 Task: Open Card Wine and Spirits Review in Board Social Media Ad Campaign Management to Workspace Digital Marketing Agencies and add a team member Softage.1@softage.net, a label Red, a checklist Slow Food Movement, an attachment from your onedrive, a color Red and finally, add a card description 'Research and develop new product bundling strategy' and a comment 'This task presents an opportunity to demonstrate our project management skills, ensuring that we have a clear plan and process in place.'. Add a start date 'Jan 05, 1900' with a due date 'Jan 12, 1900'
Action: Mouse moved to (434, 171)
Screenshot: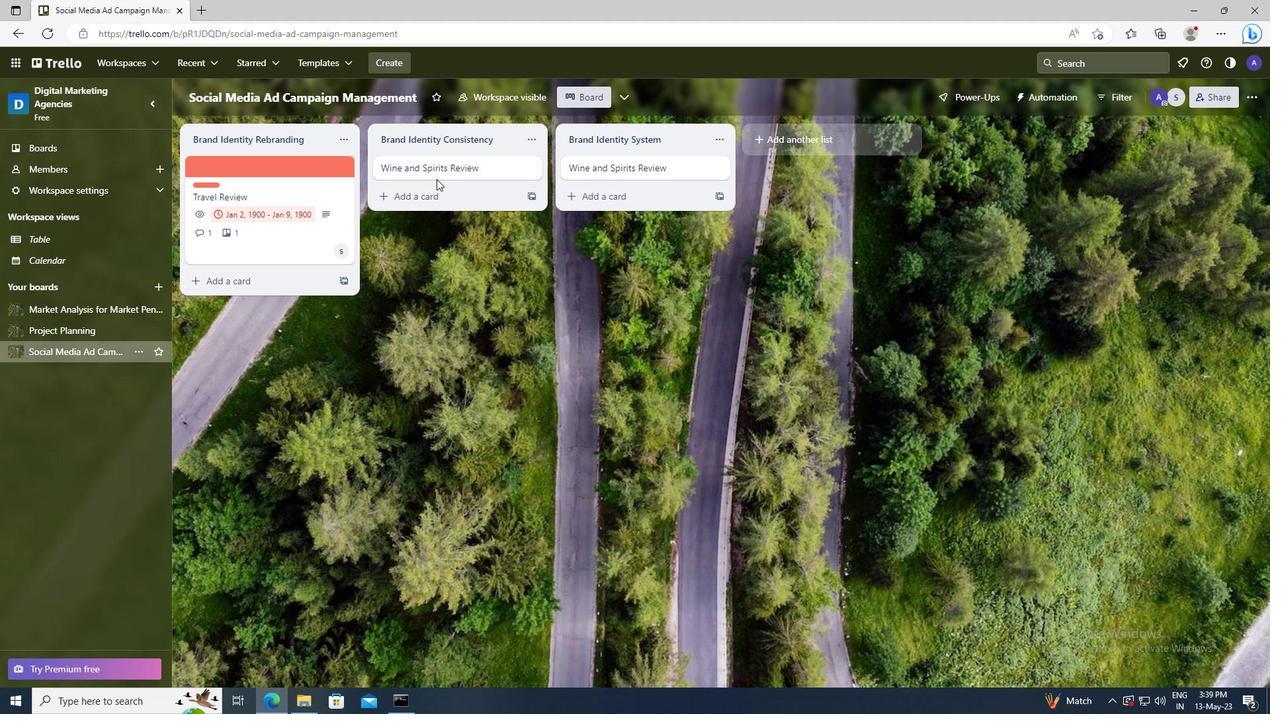 
Action: Mouse pressed left at (434, 171)
Screenshot: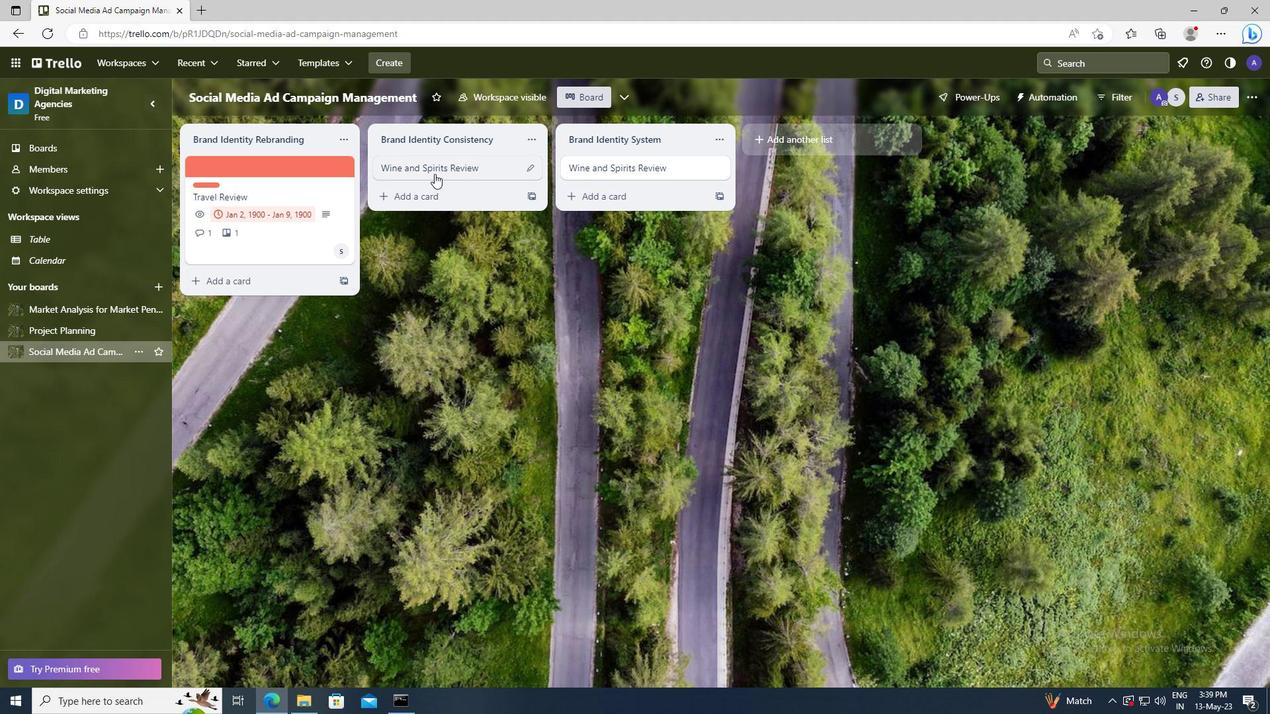 
Action: Mouse moved to (796, 211)
Screenshot: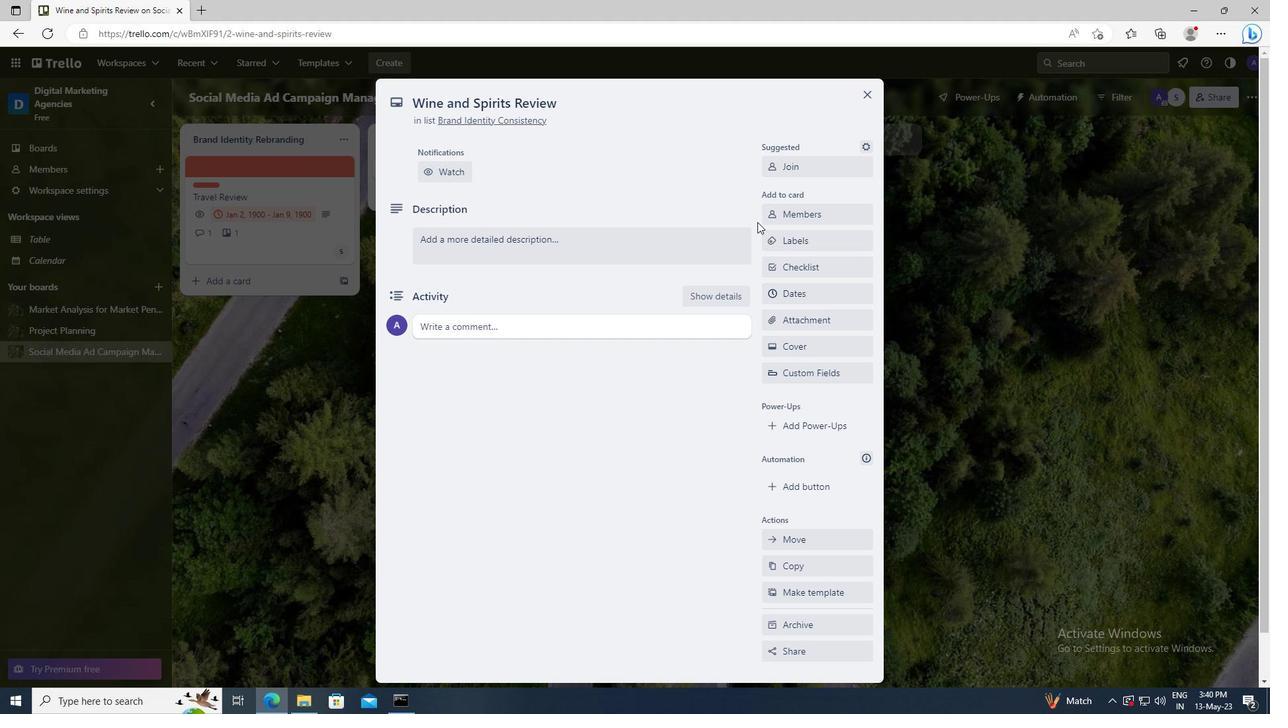 
Action: Mouse pressed left at (796, 211)
Screenshot: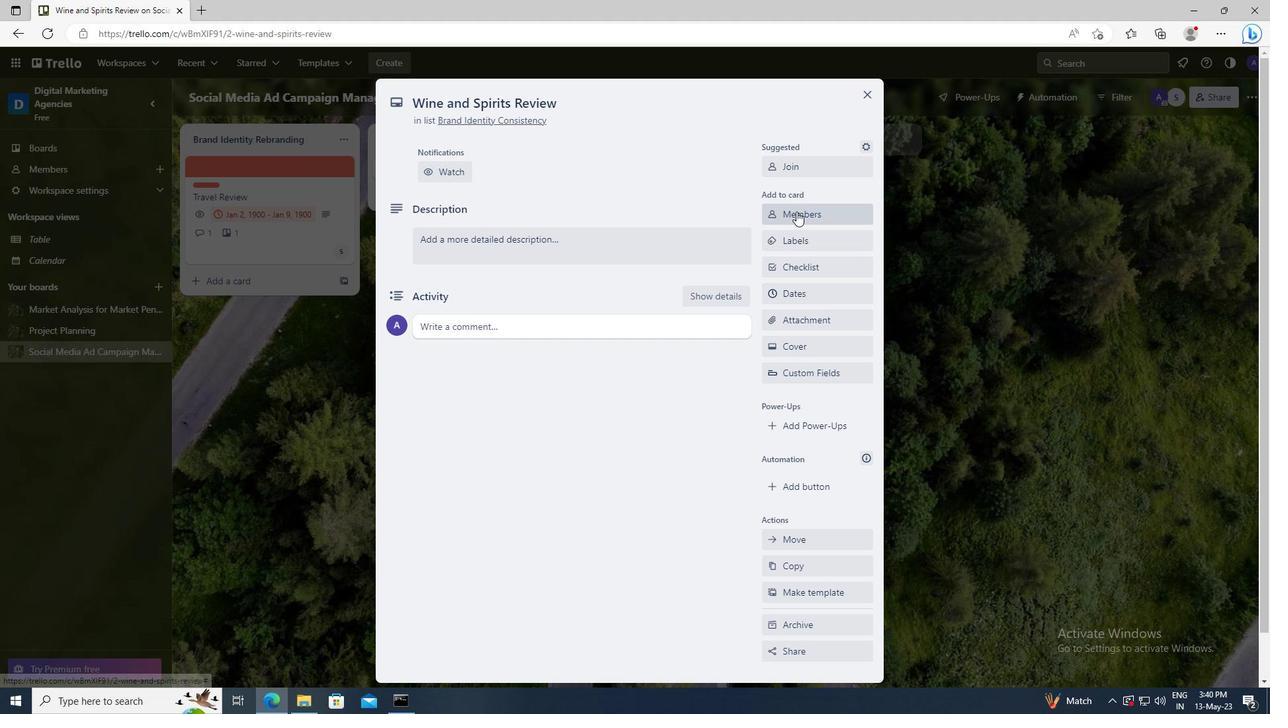 
Action: Mouse moved to (802, 276)
Screenshot: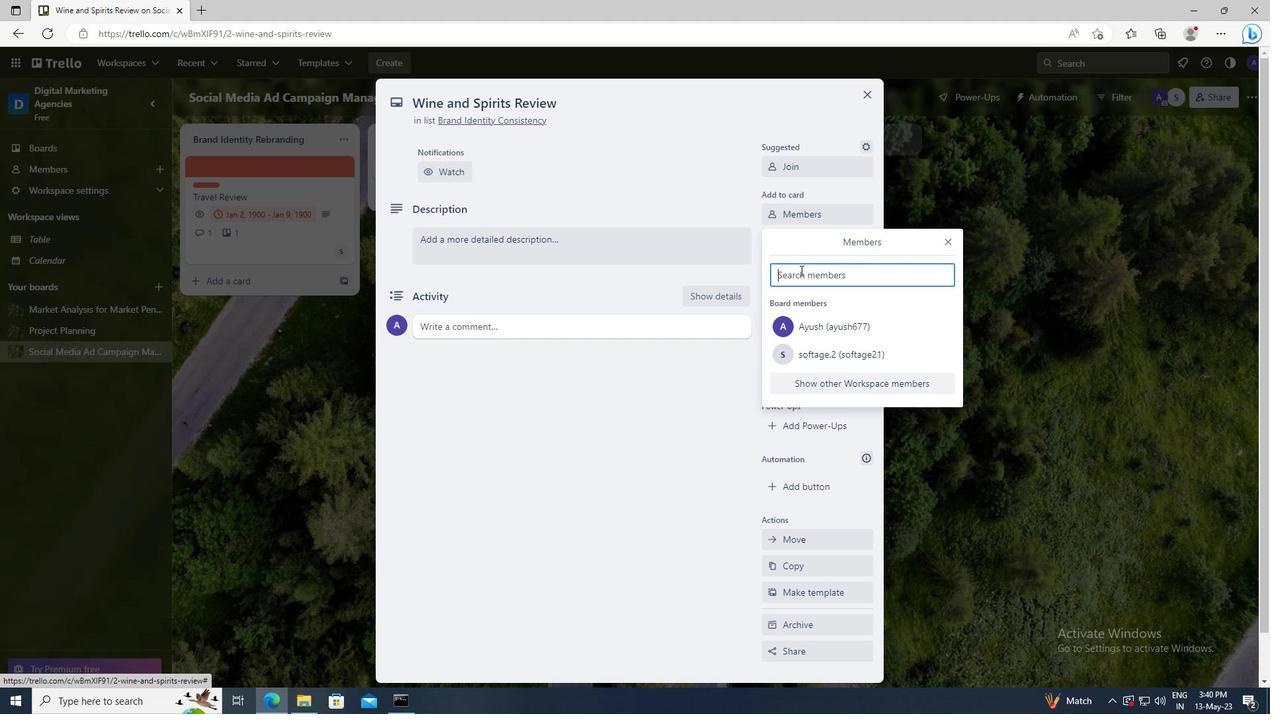 
Action: Mouse pressed left at (802, 276)
Screenshot: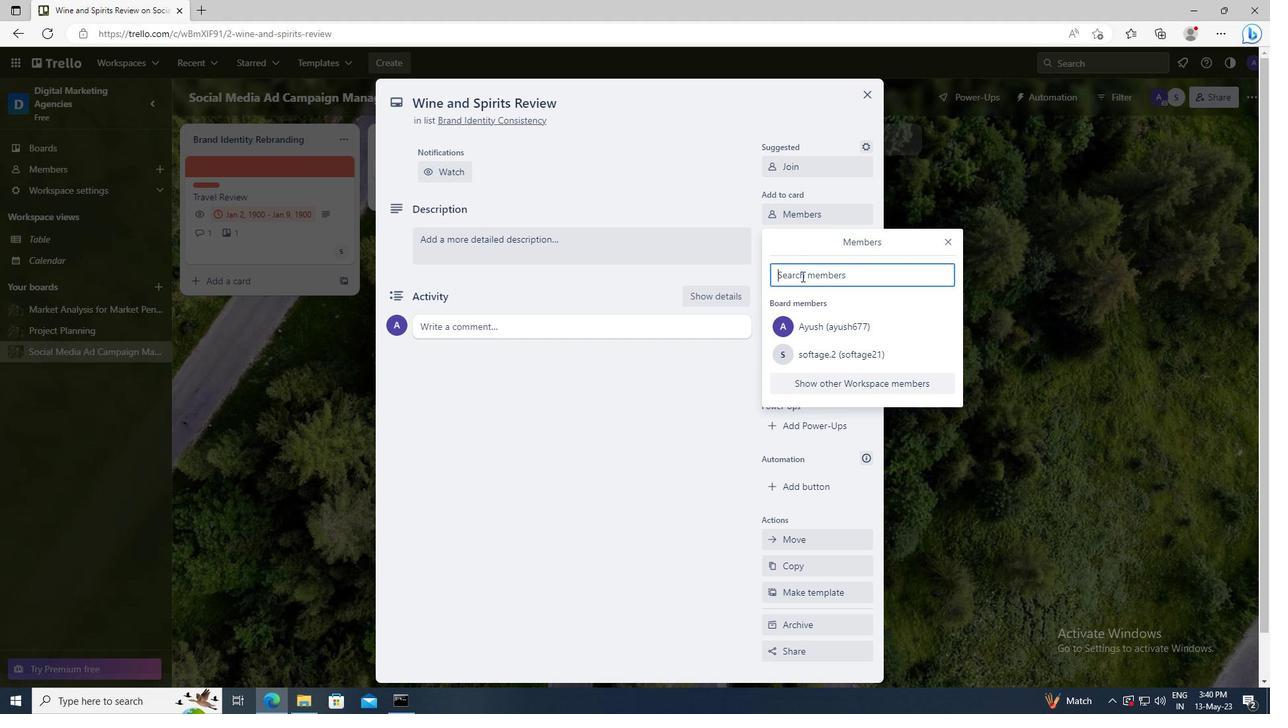 
Action: Key pressed <Key.shift>SOFTAGE.1
Screenshot: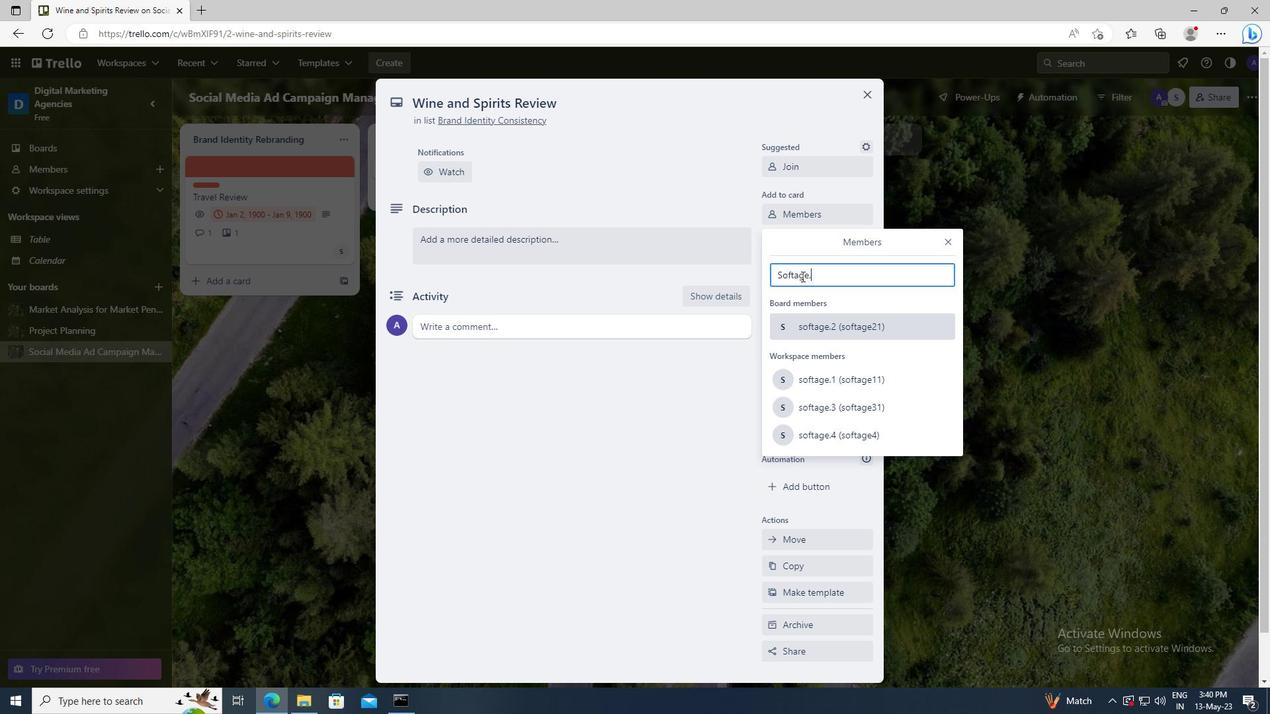 
Action: Mouse moved to (818, 401)
Screenshot: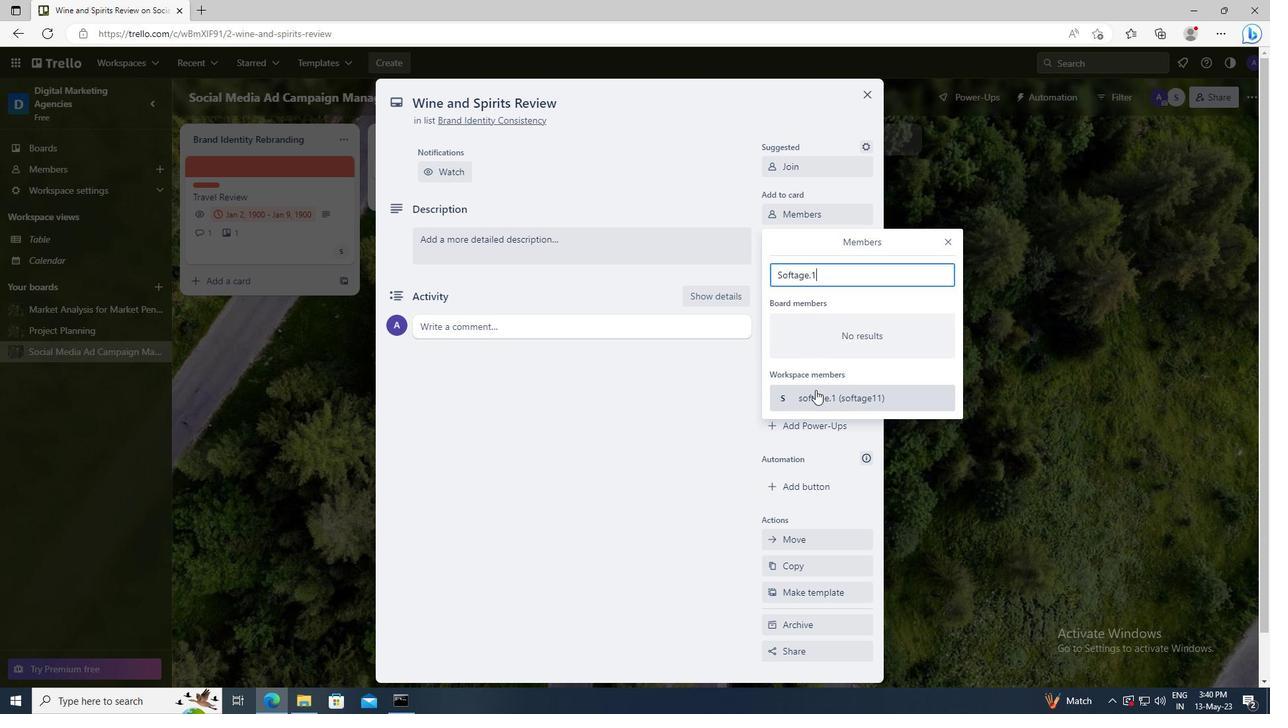 
Action: Mouse pressed left at (818, 401)
Screenshot: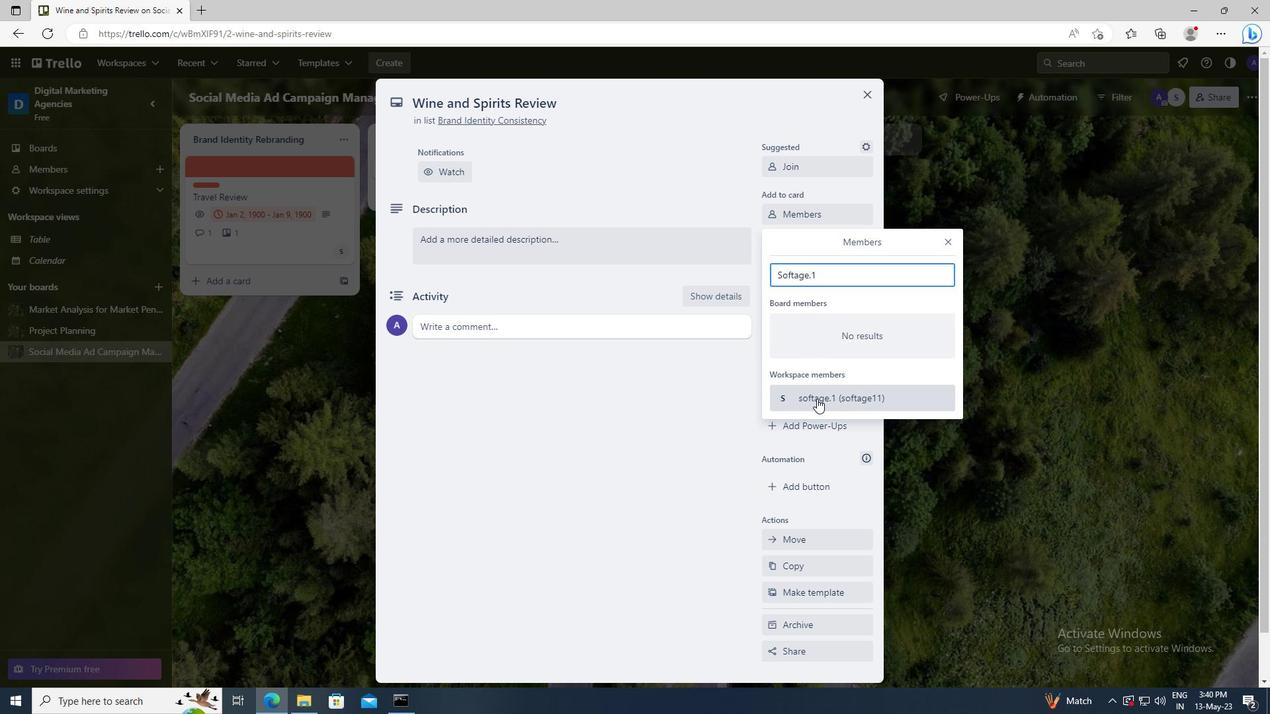 
Action: Mouse moved to (948, 241)
Screenshot: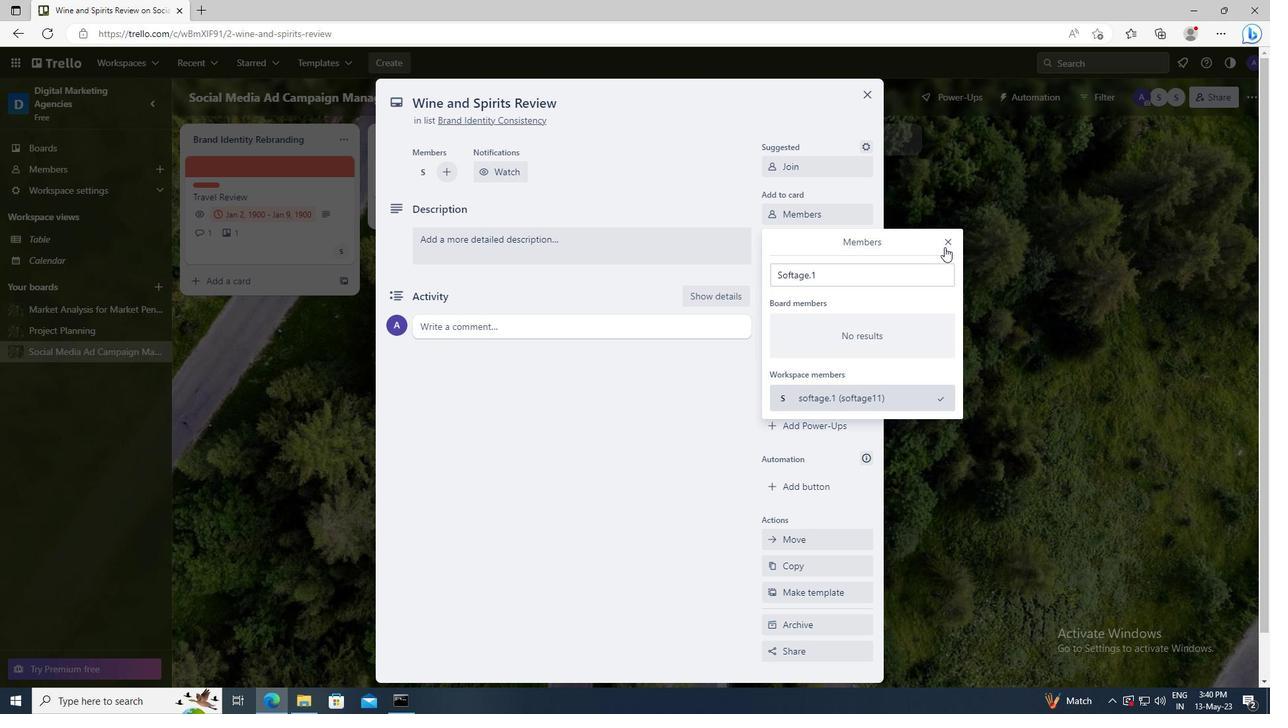 
Action: Mouse pressed left at (948, 241)
Screenshot: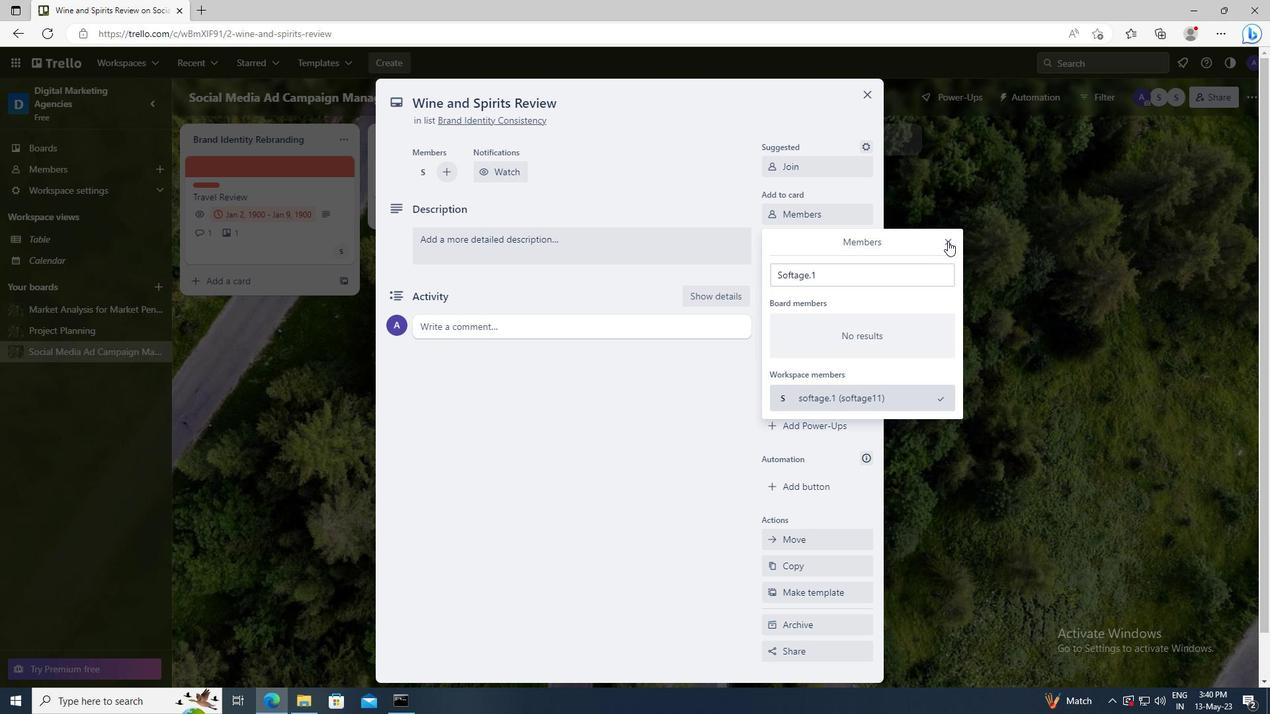 
Action: Mouse moved to (825, 230)
Screenshot: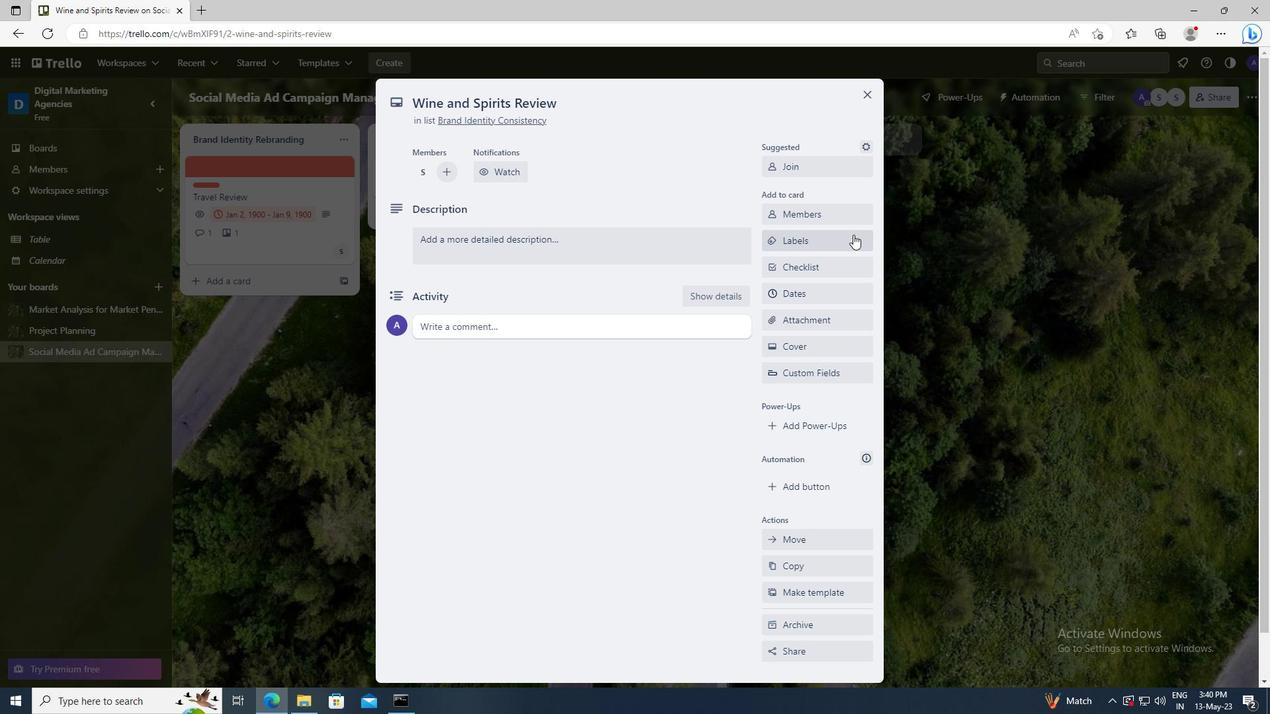
Action: Mouse pressed left at (825, 230)
Screenshot: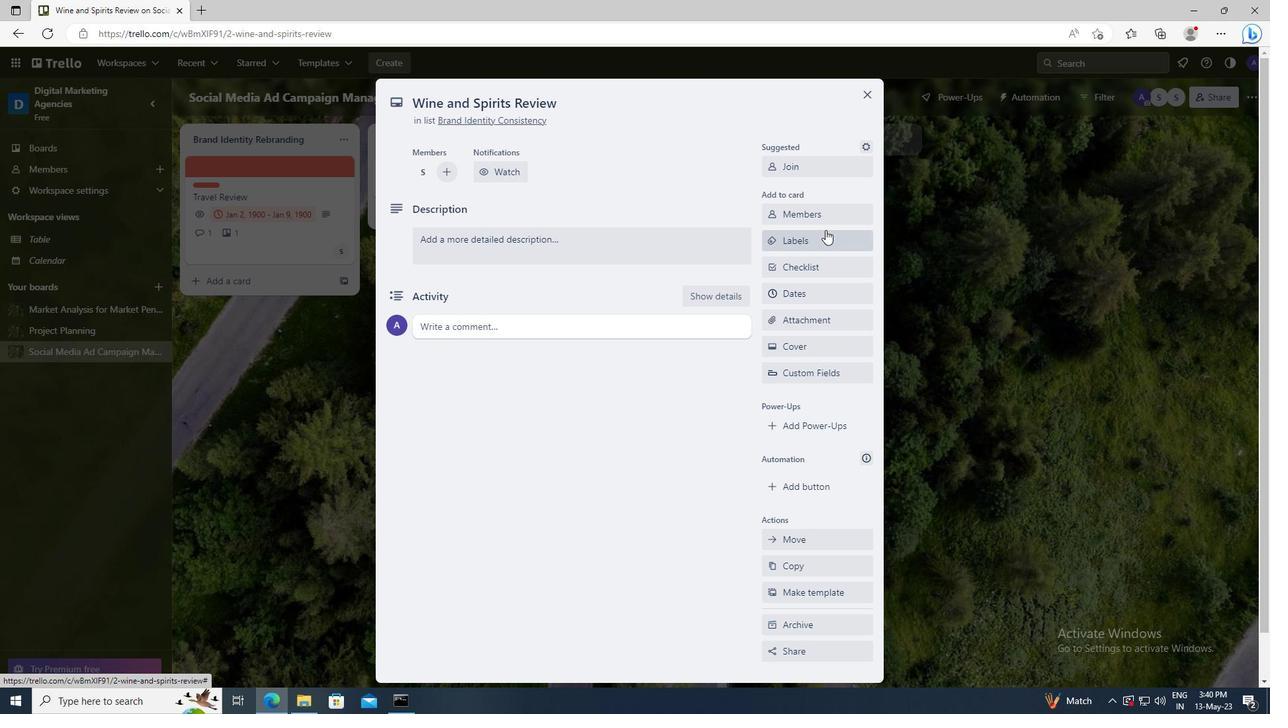 
Action: Mouse moved to (853, 505)
Screenshot: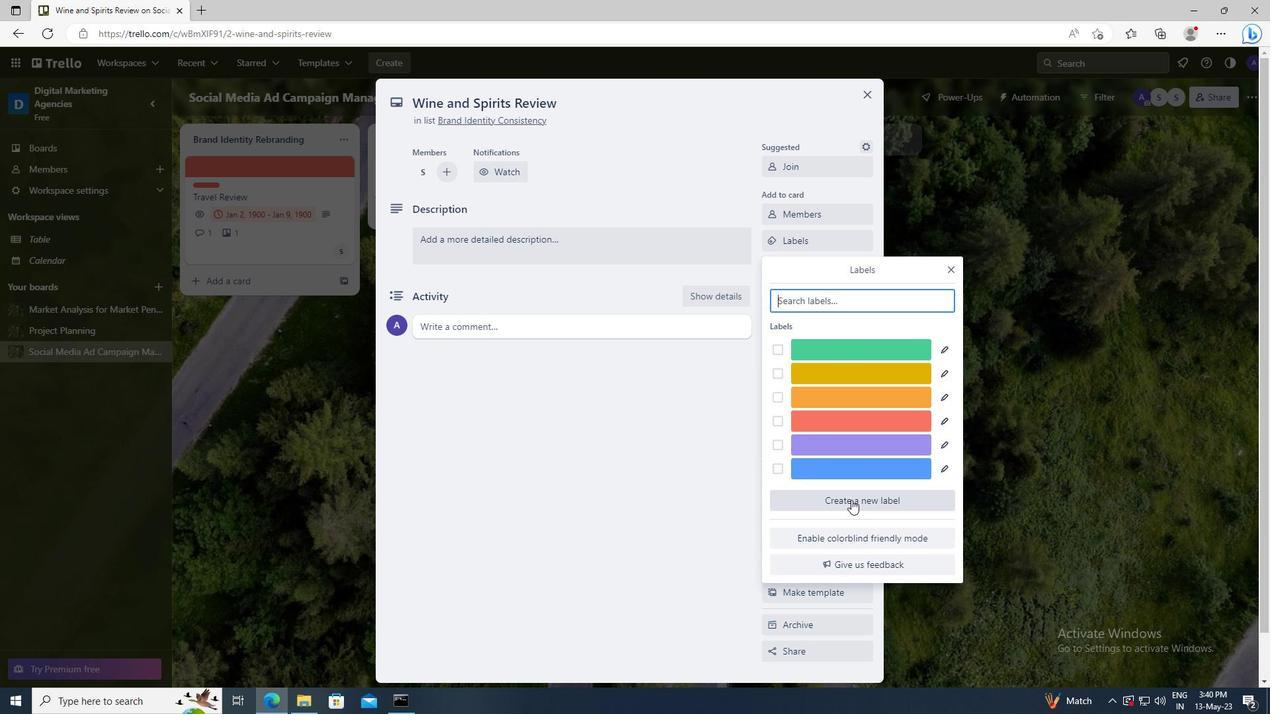 
Action: Mouse pressed left at (853, 505)
Screenshot: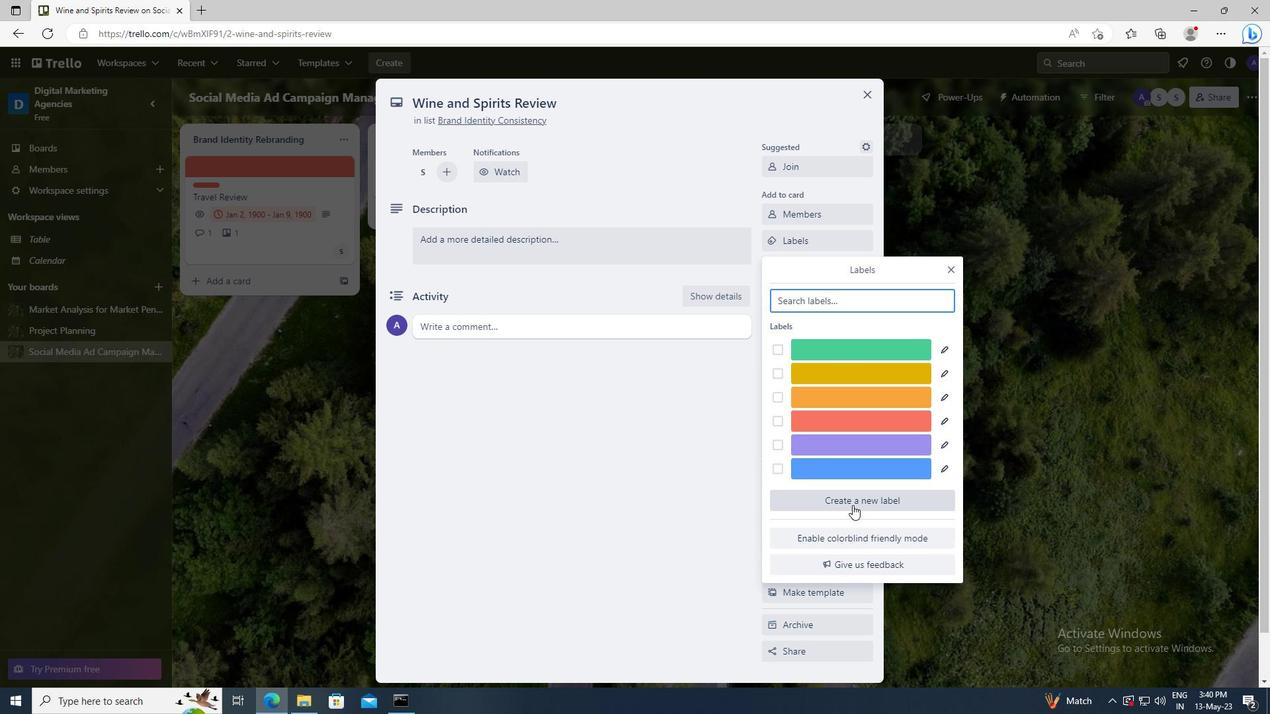 
Action: Mouse moved to (893, 467)
Screenshot: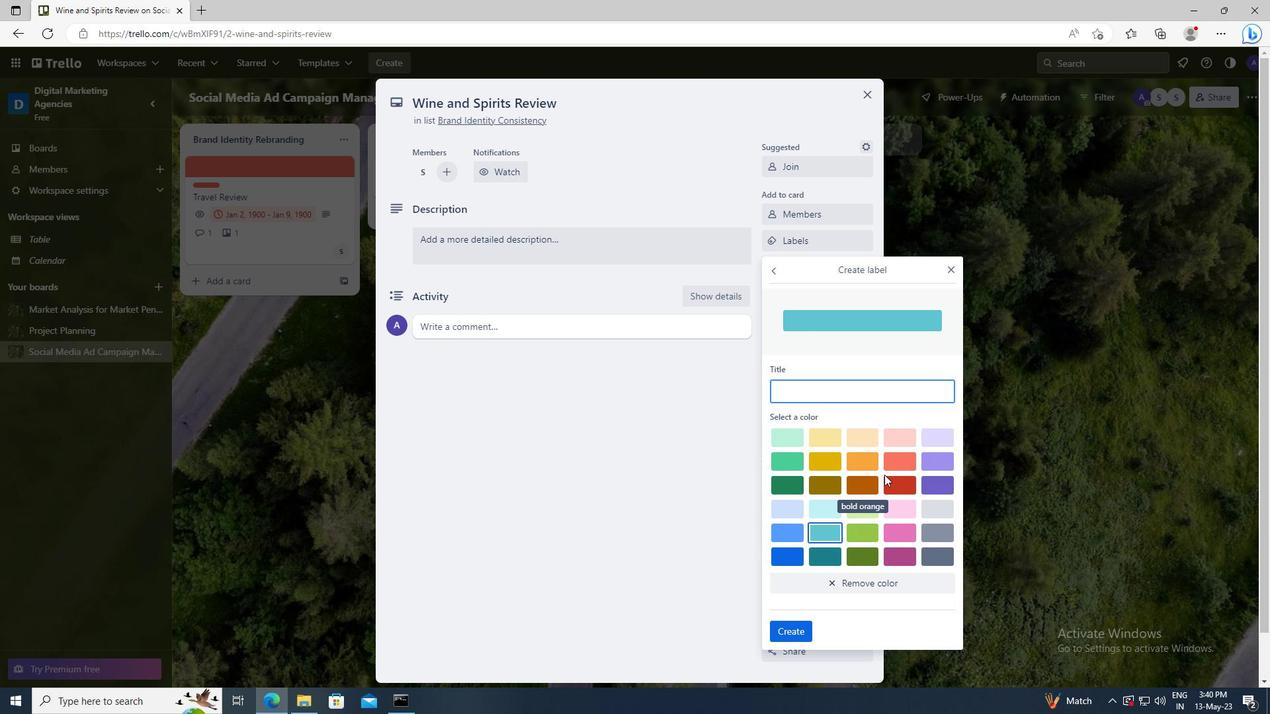 
Action: Mouse pressed left at (893, 467)
Screenshot: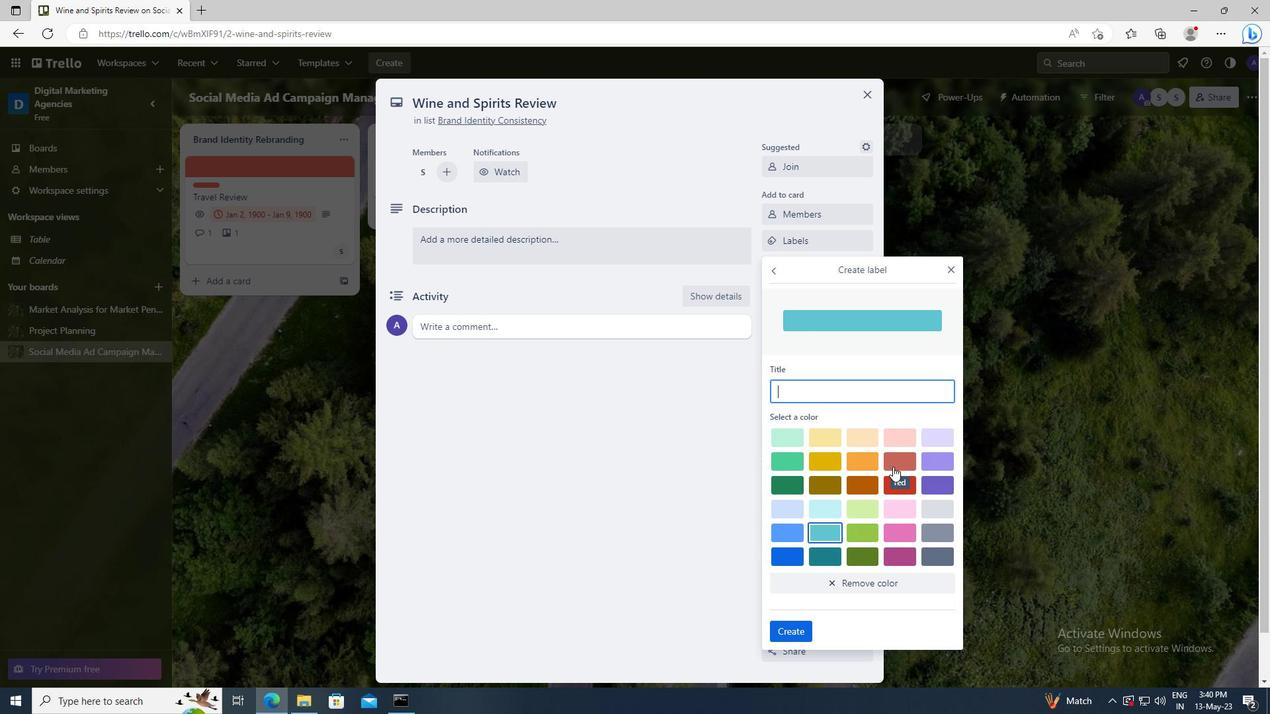 
Action: Mouse moved to (806, 627)
Screenshot: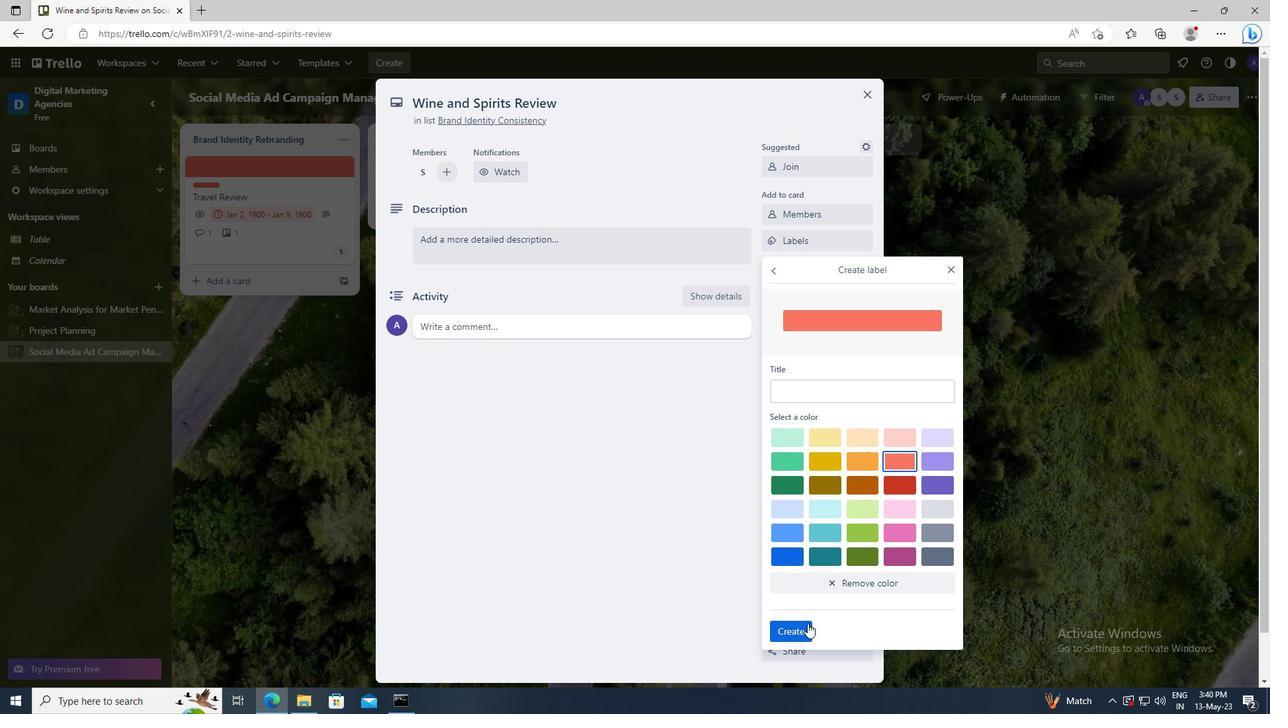 
Action: Mouse pressed left at (806, 627)
Screenshot: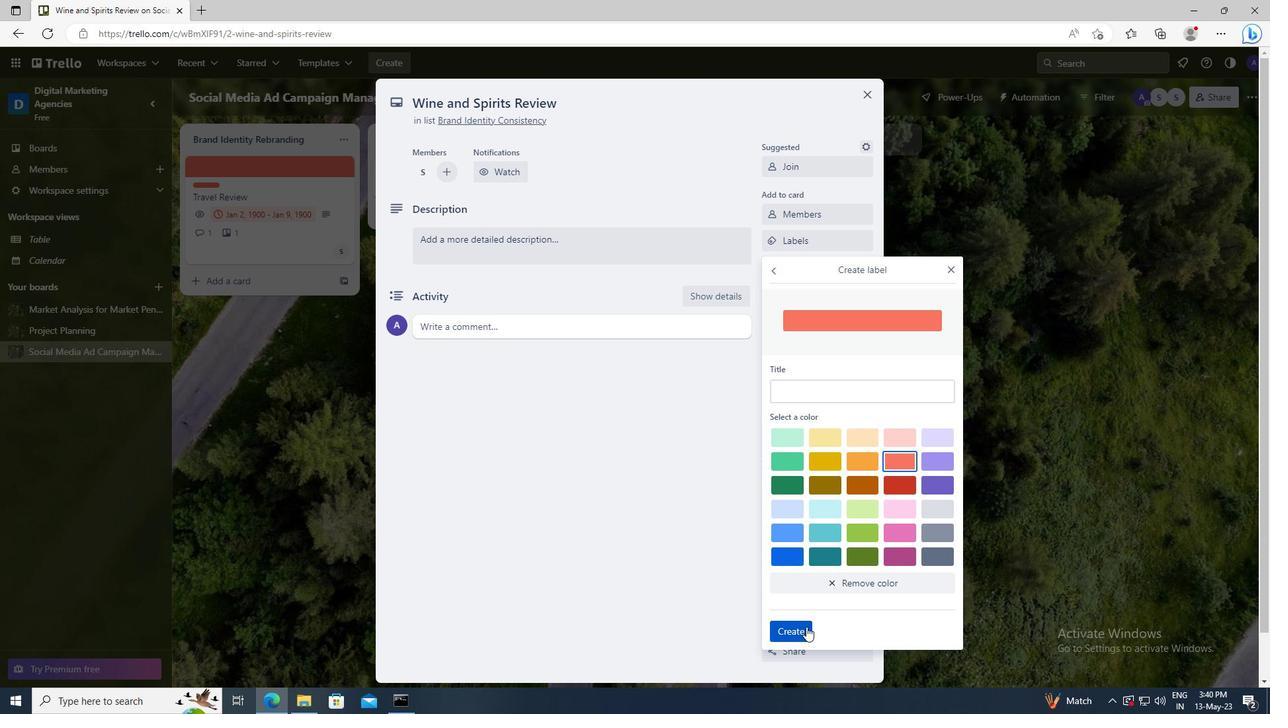 
Action: Mouse moved to (952, 268)
Screenshot: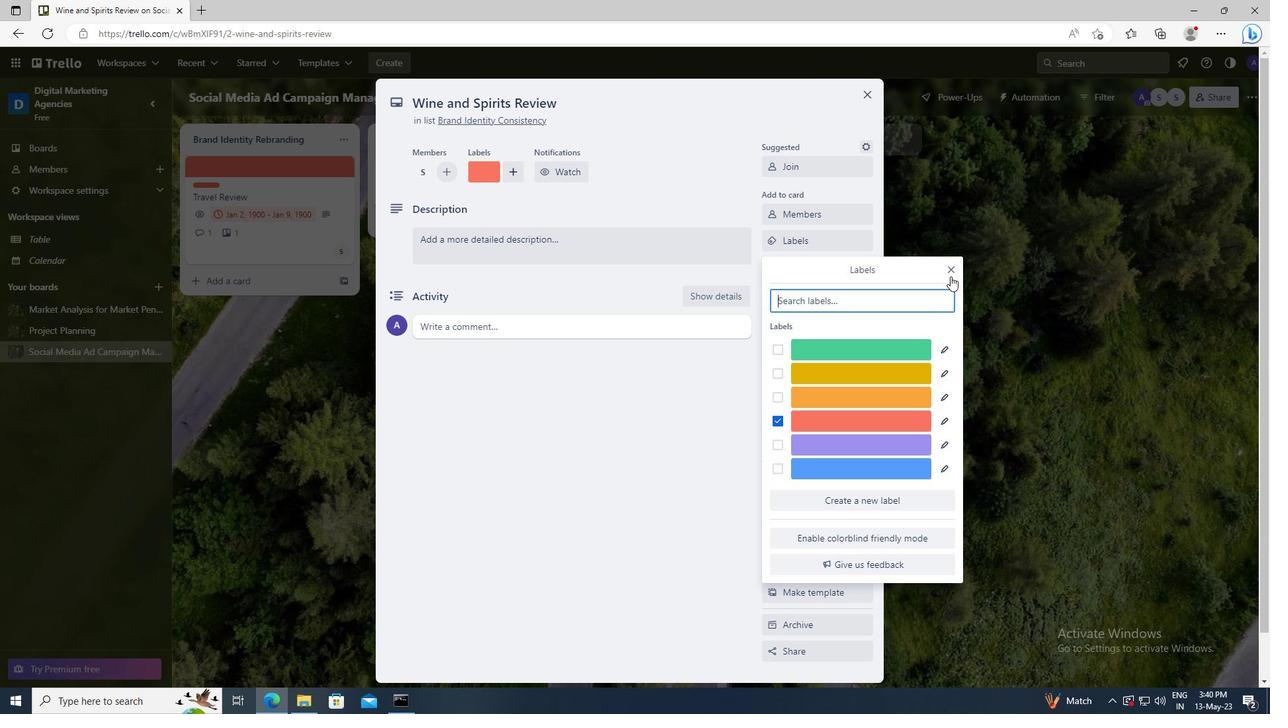 
Action: Mouse pressed left at (952, 268)
Screenshot: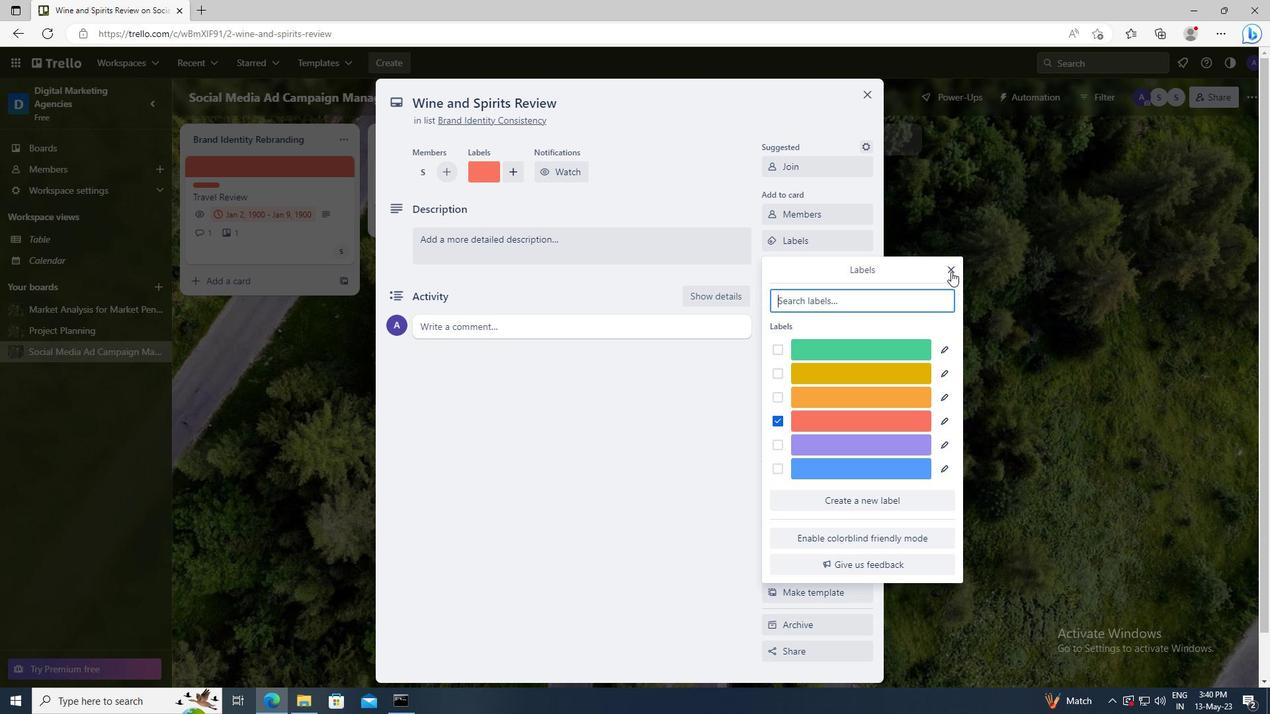 
Action: Mouse moved to (831, 270)
Screenshot: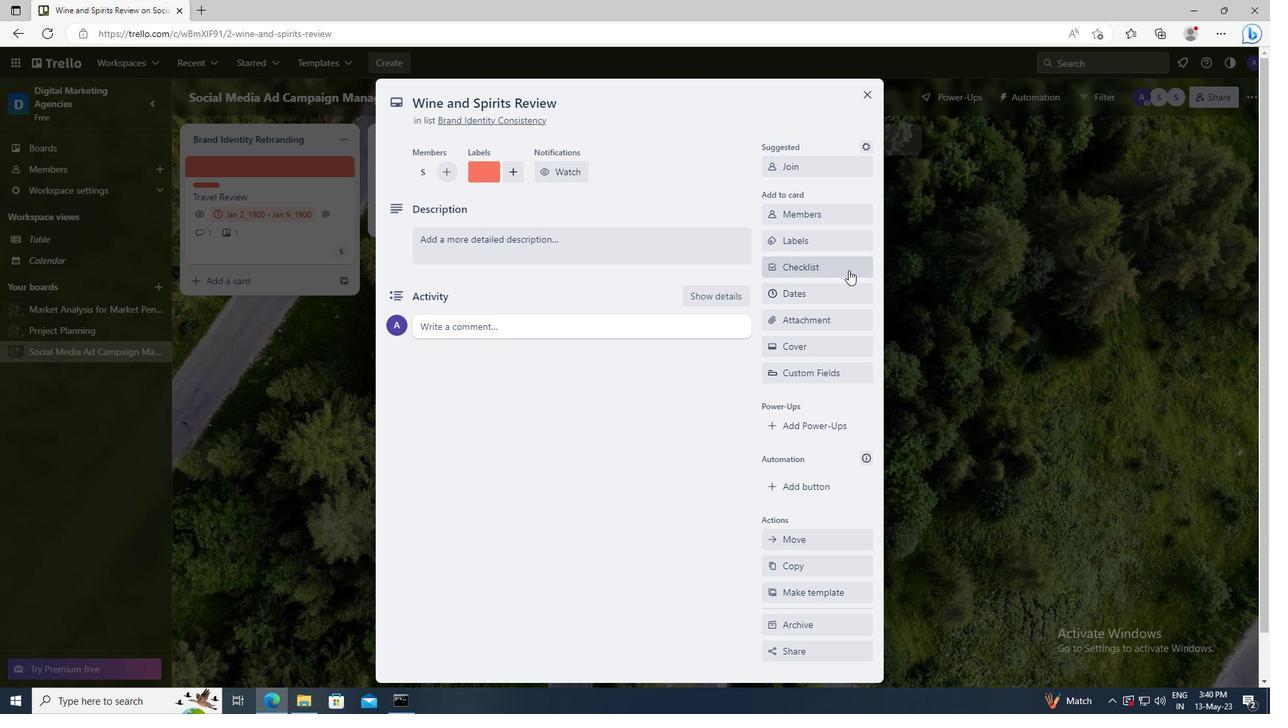 
Action: Mouse pressed left at (831, 270)
Screenshot: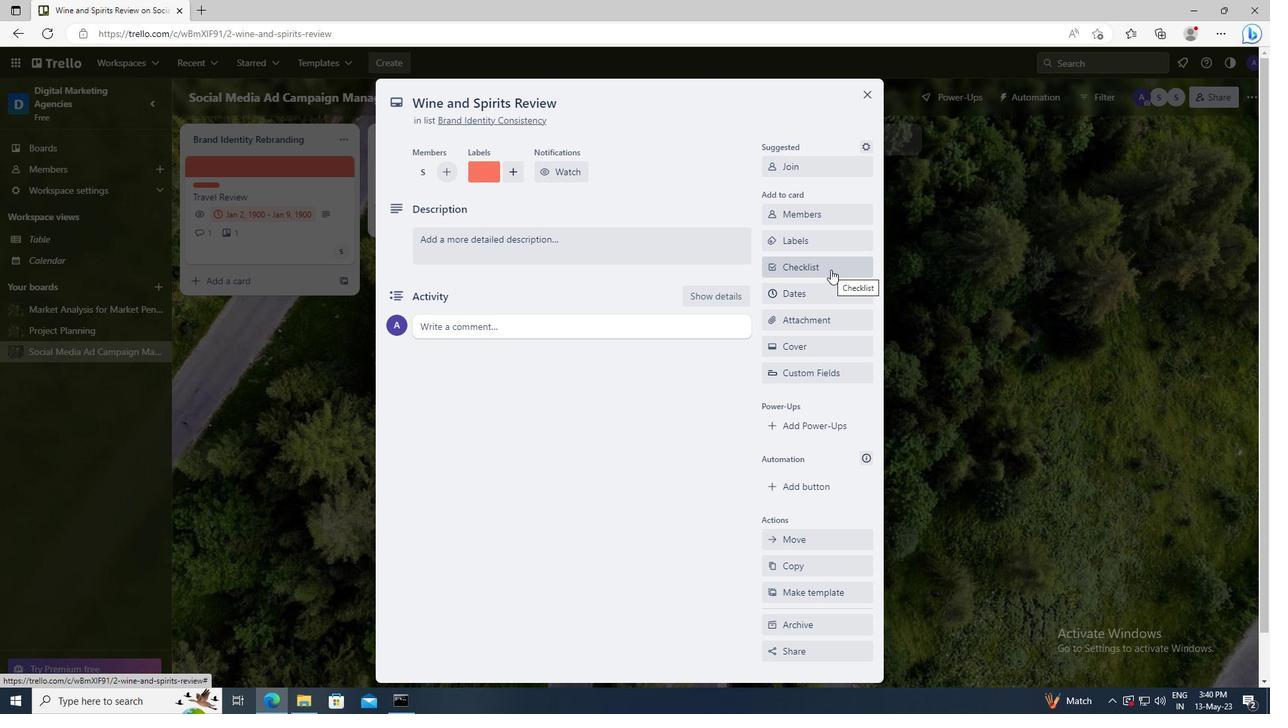 
Action: Key pressed <Key.shift>SLOW<Key.space><Key.shift>FOOD<Key.space><Key.shift>MOVEMENT
Screenshot: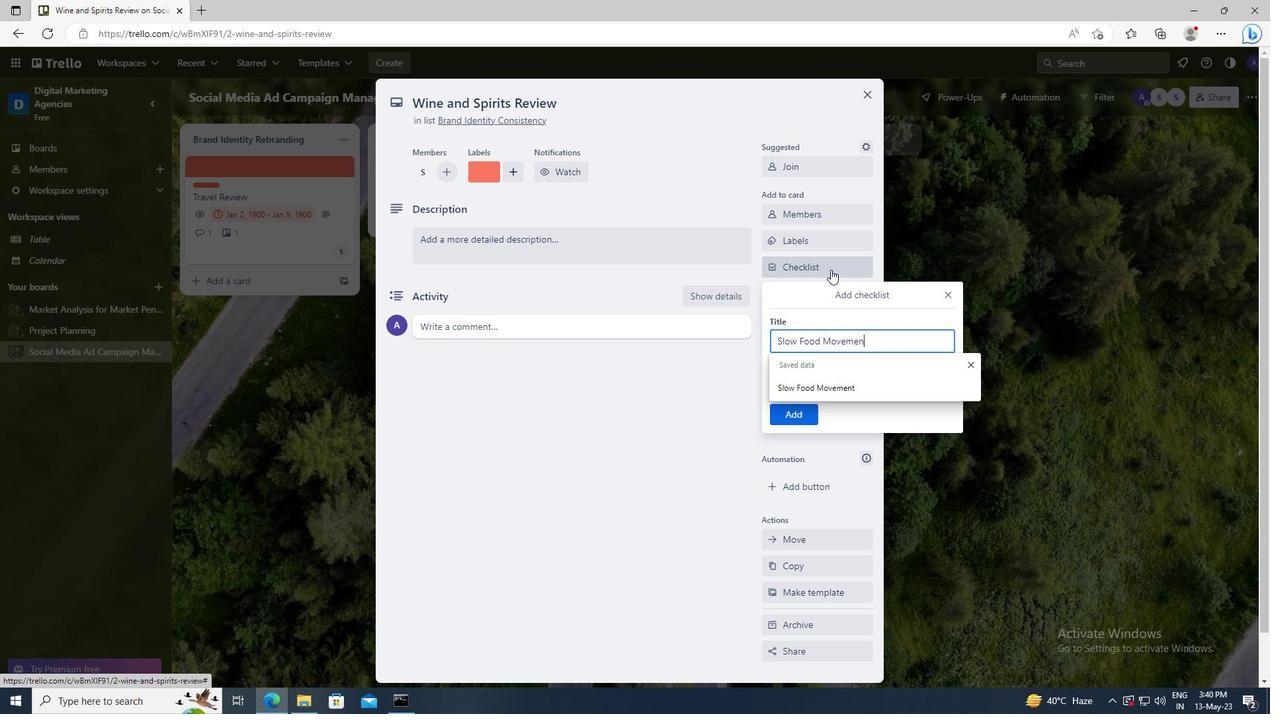 
Action: Mouse moved to (807, 415)
Screenshot: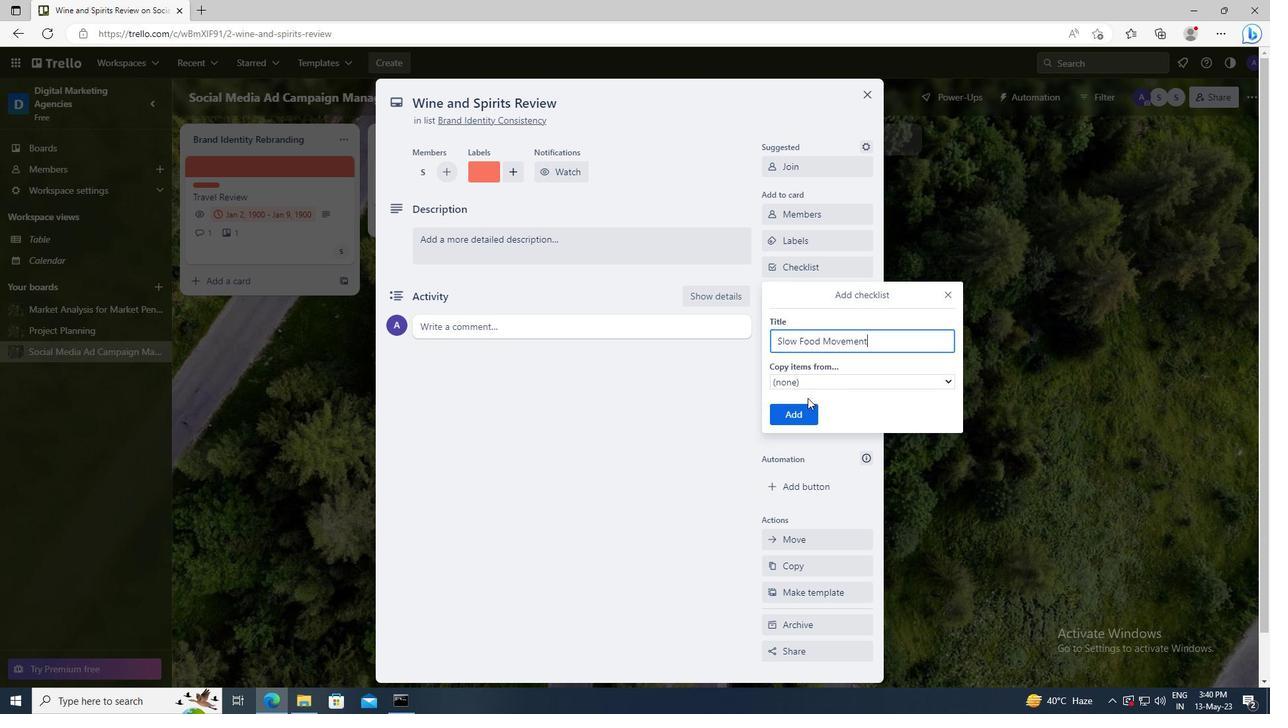 
Action: Mouse pressed left at (807, 415)
Screenshot: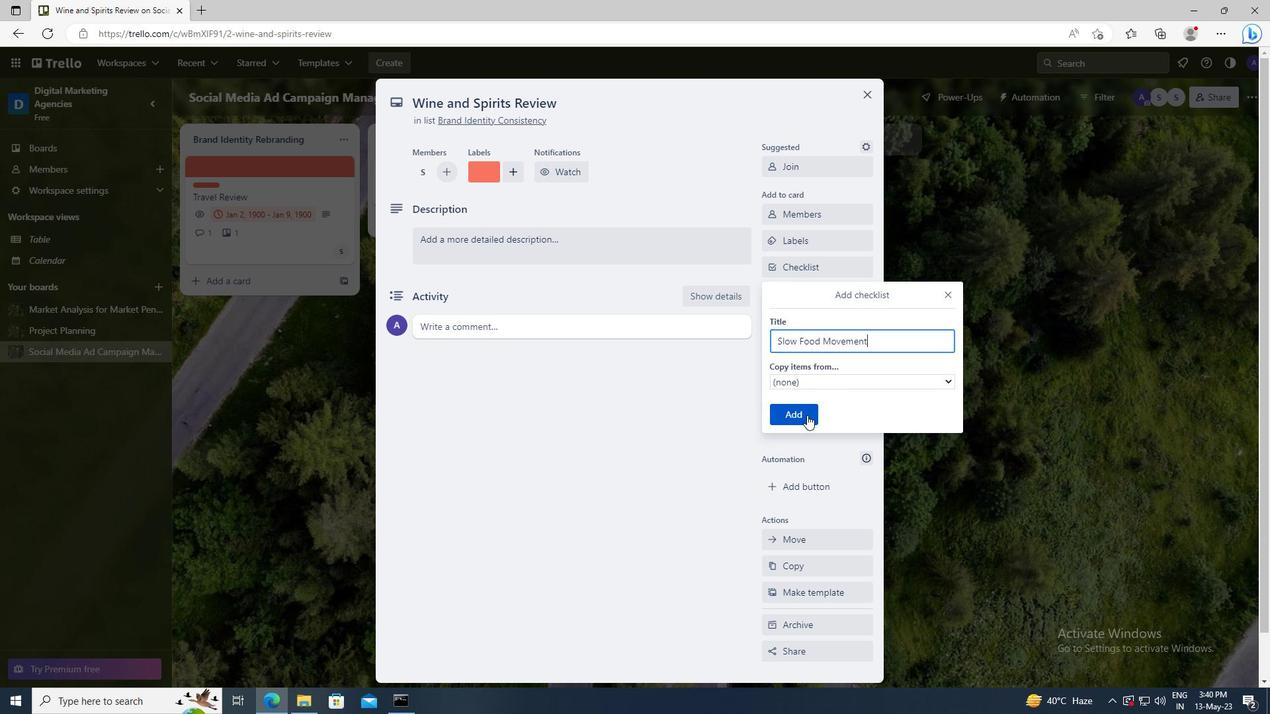 
Action: Mouse moved to (808, 323)
Screenshot: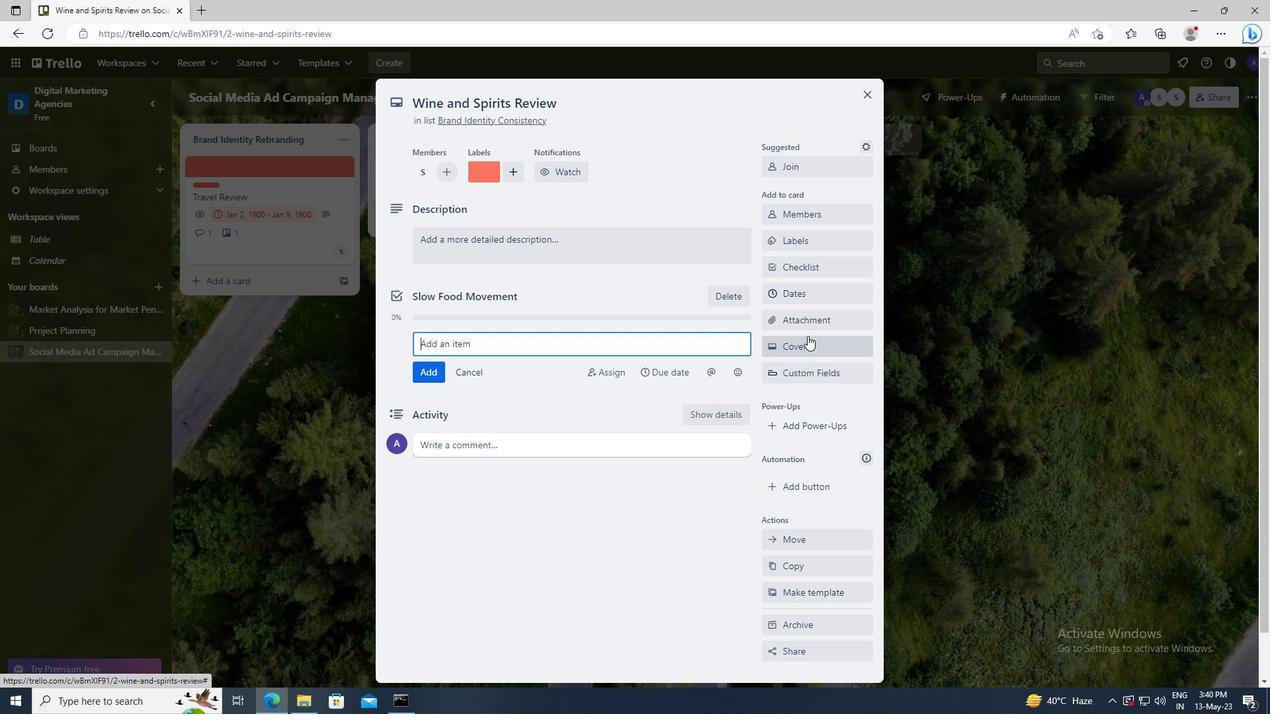 
Action: Mouse pressed left at (808, 323)
Screenshot: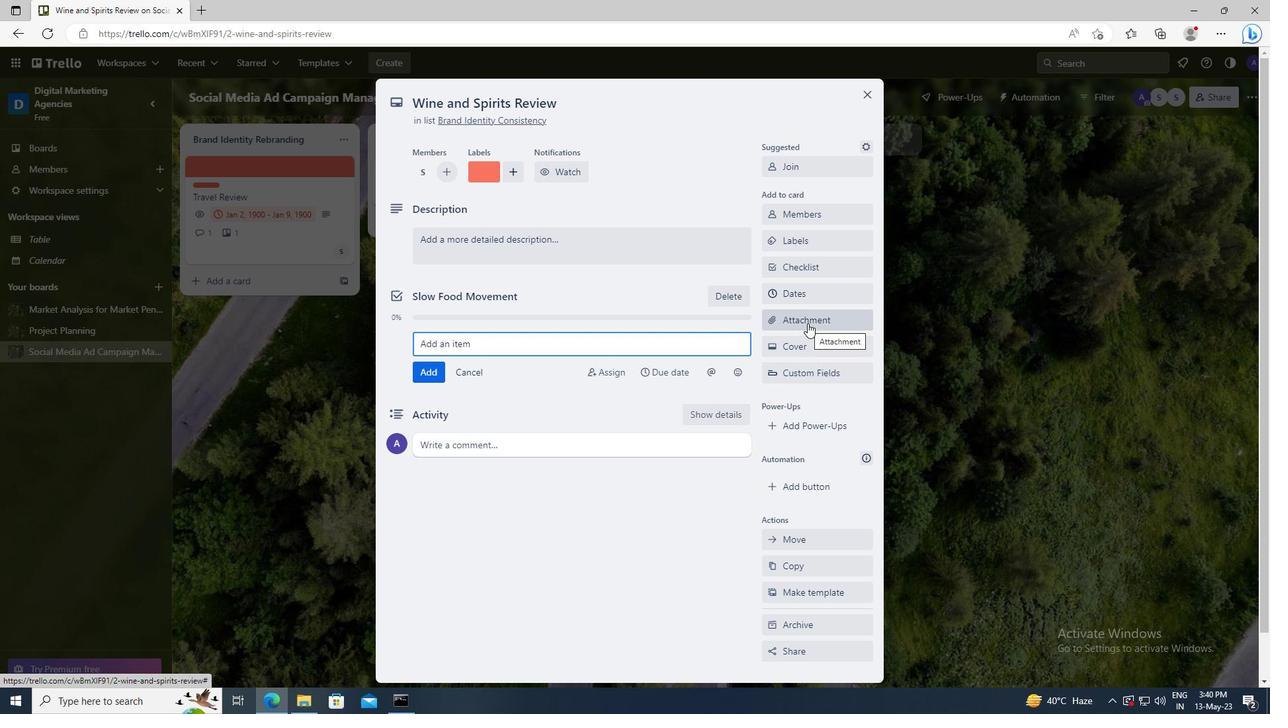 
Action: Mouse moved to (806, 482)
Screenshot: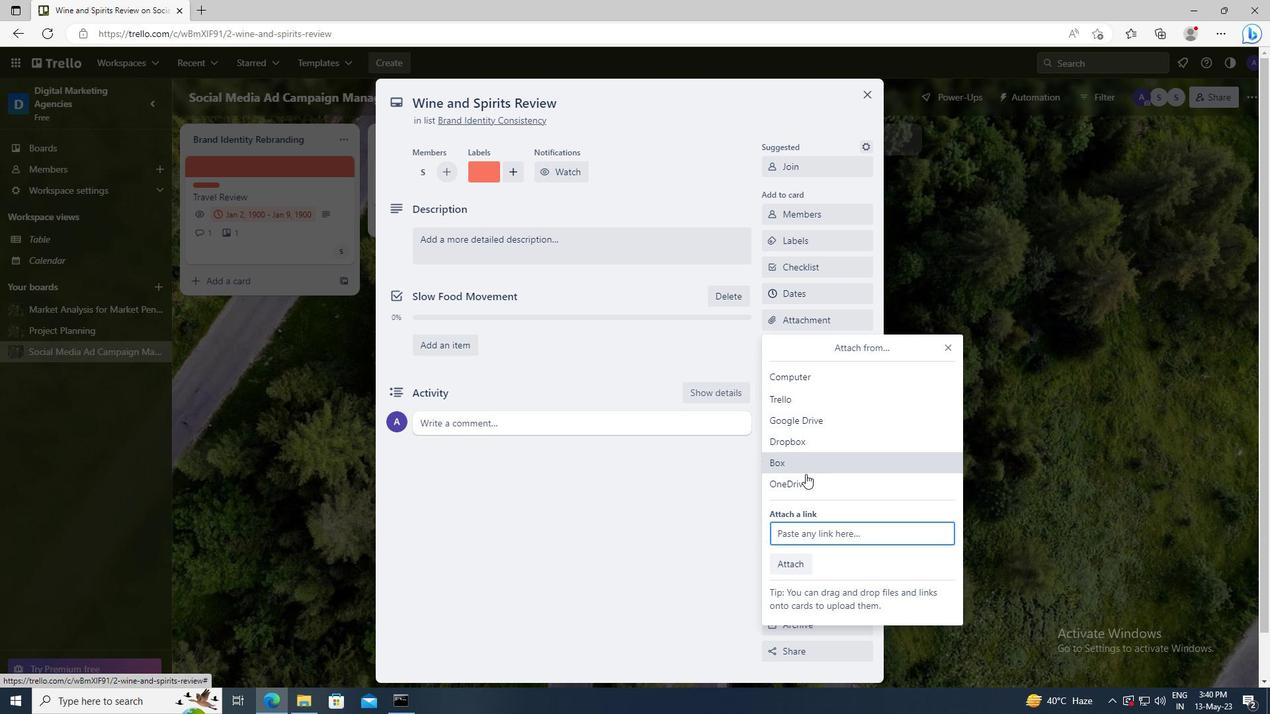 
Action: Mouse pressed left at (806, 482)
Screenshot: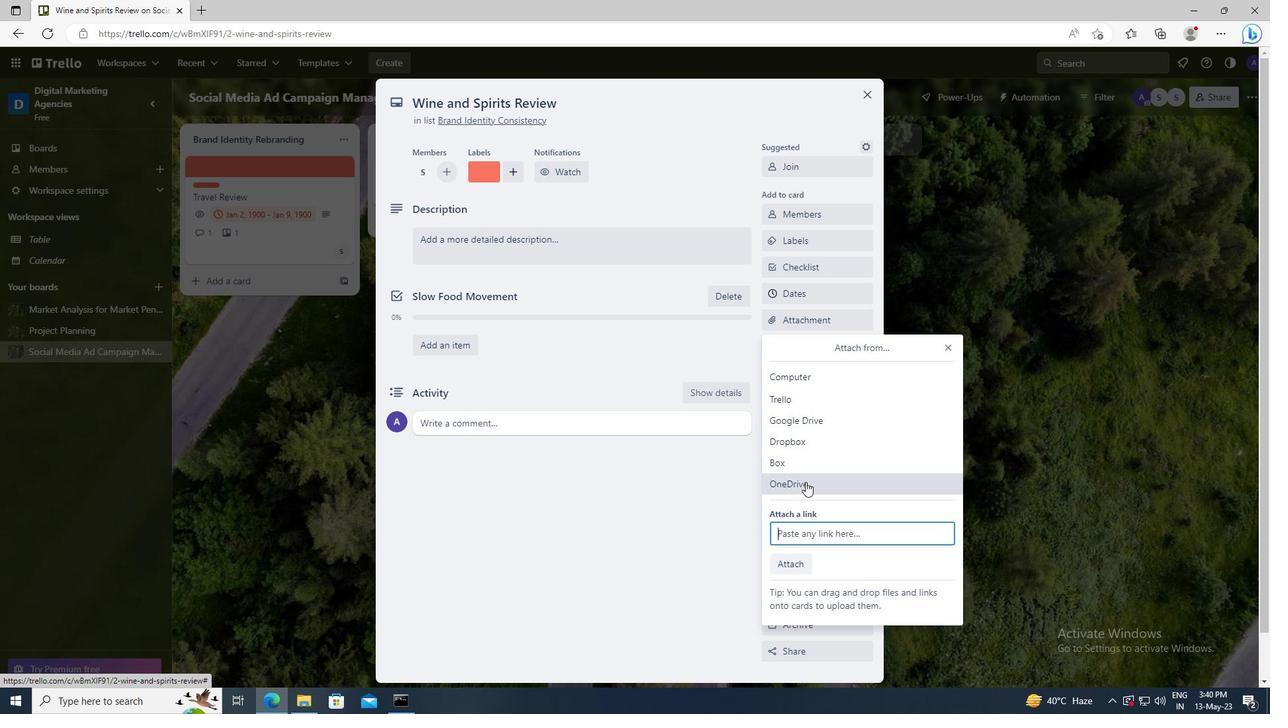 
Action: Mouse moved to (488, 262)
Screenshot: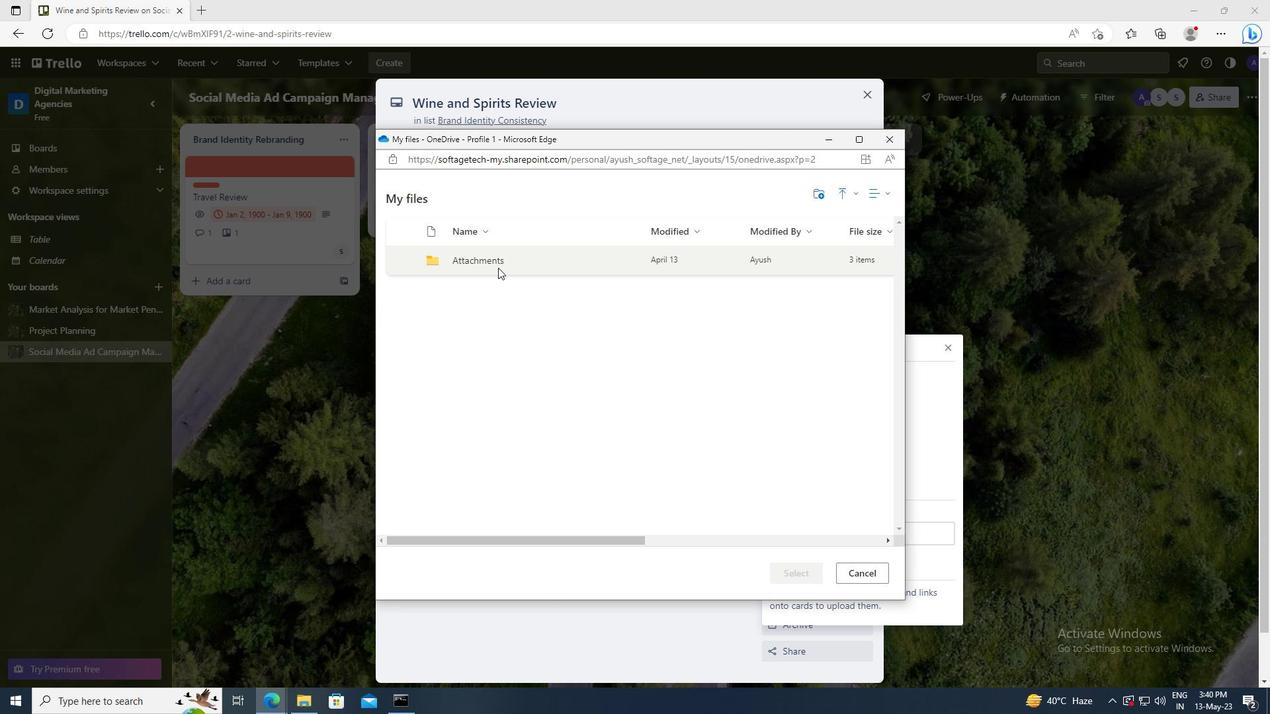 
Action: Mouse pressed left at (488, 262)
Screenshot: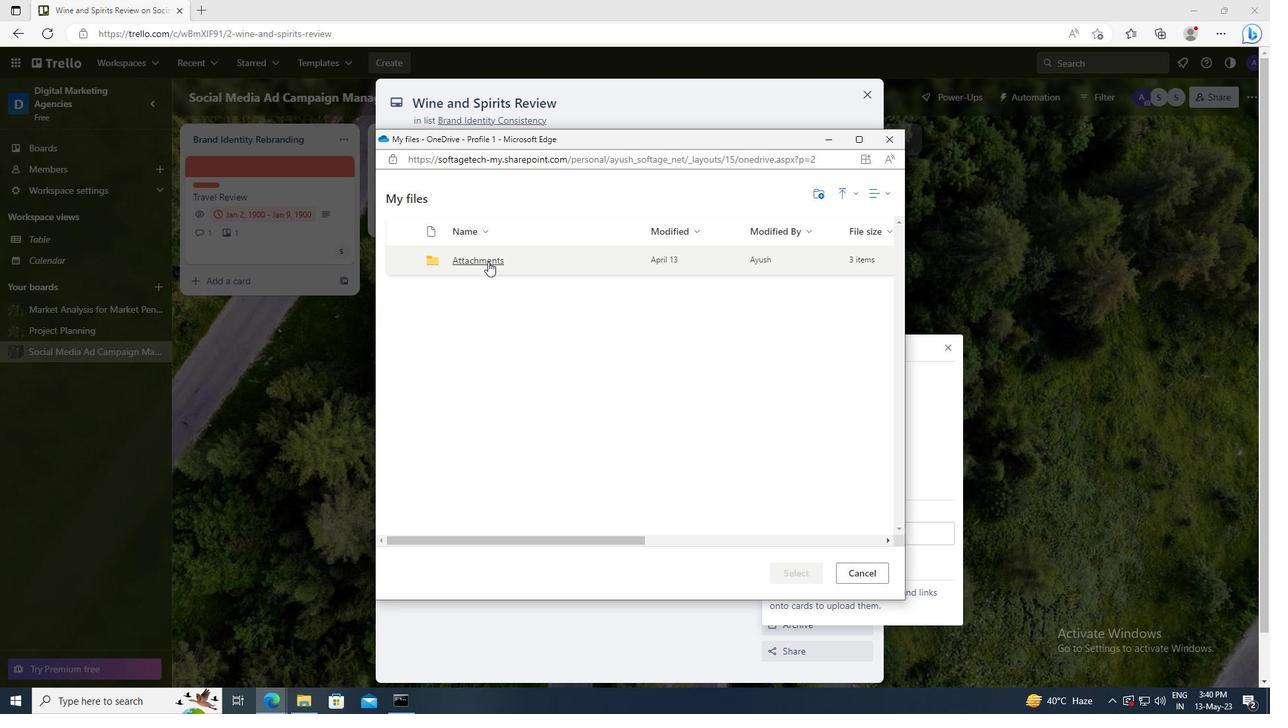 
Action: Mouse moved to (405, 265)
Screenshot: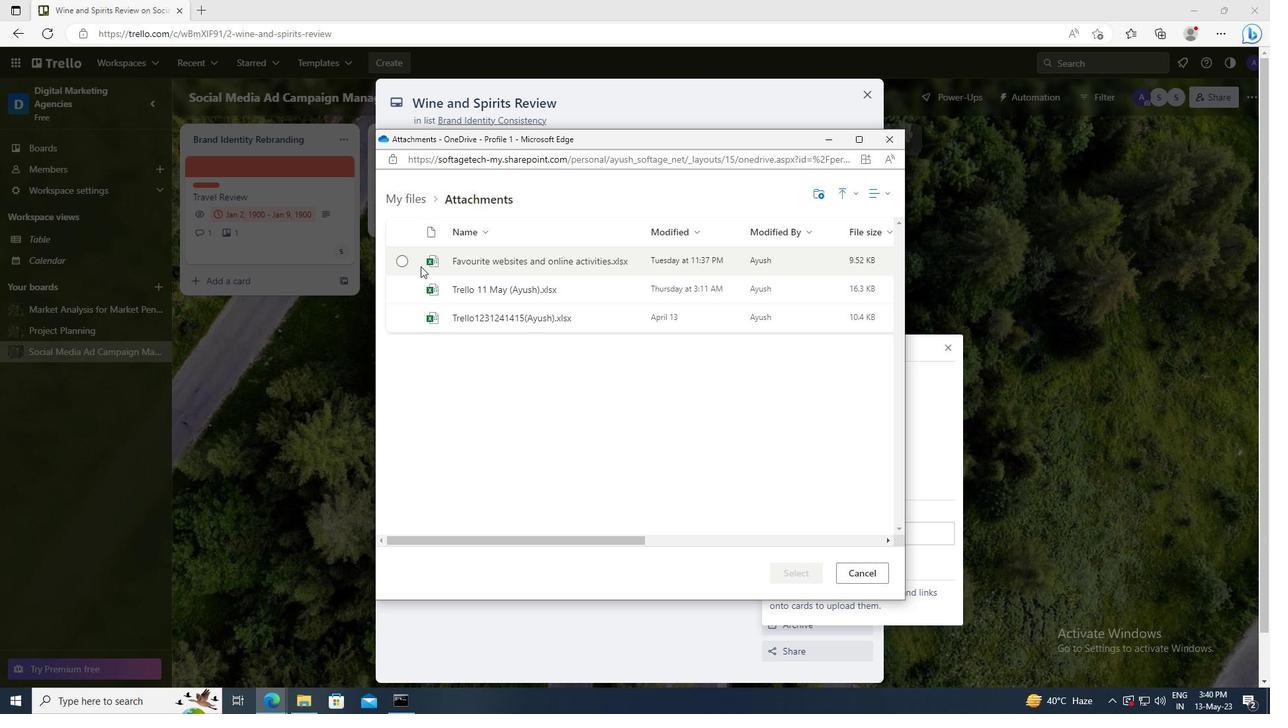 
Action: Mouse pressed left at (405, 265)
Screenshot: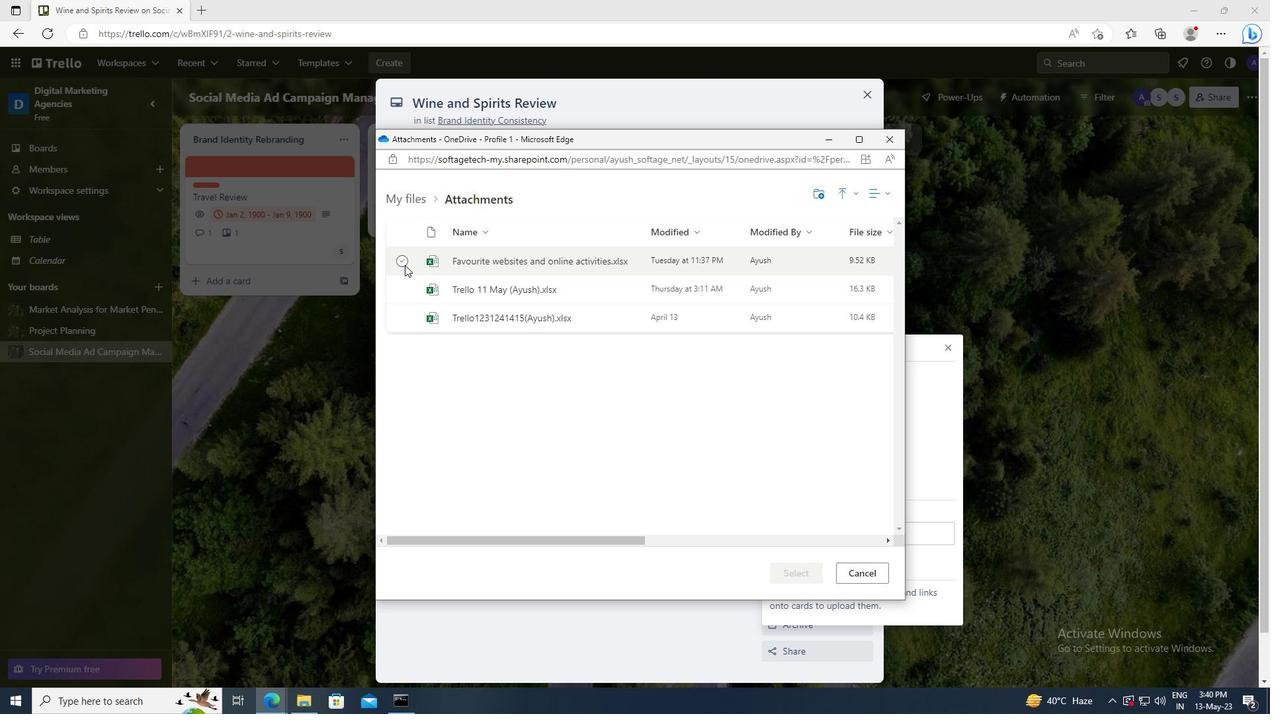 
Action: Mouse moved to (790, 572)
Screenshot: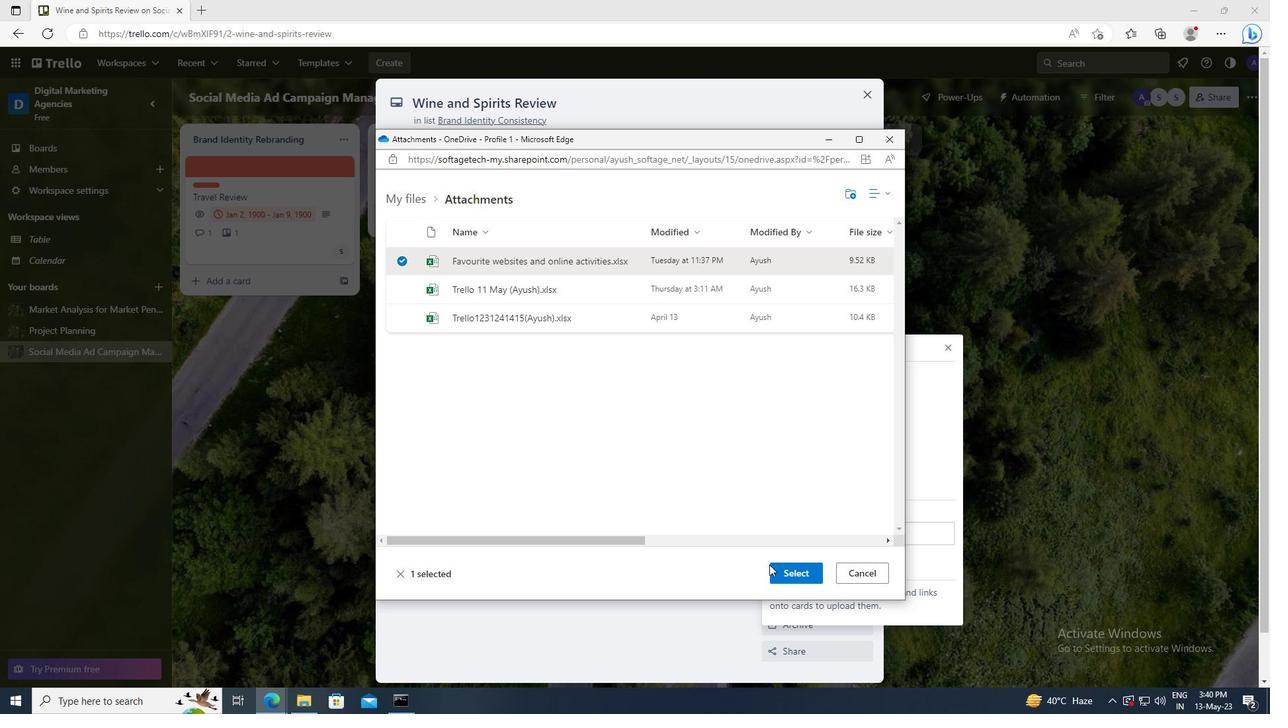 
Action: Mouse pressed left at (790, 572)
Screenshot: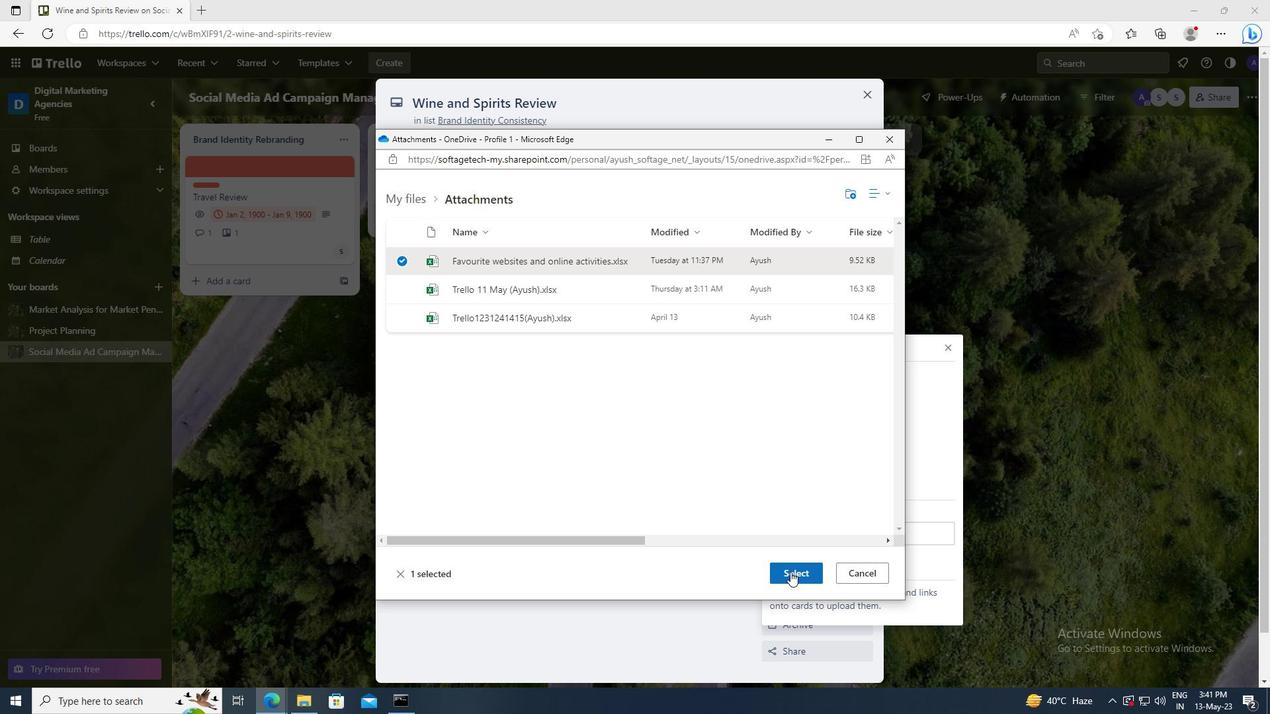 
Action: Mouse moved to (809, 346)
Screenshot: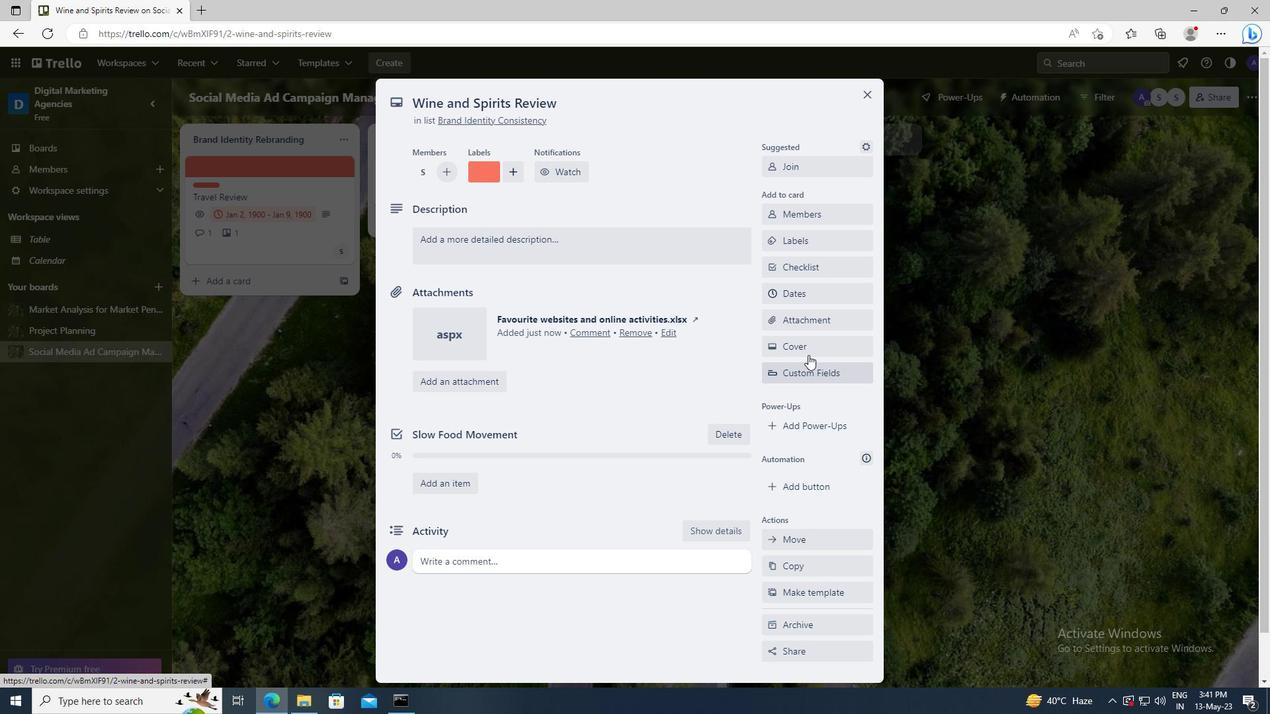 
Action: Mouse pressed left at (809, 346)
Screenshot: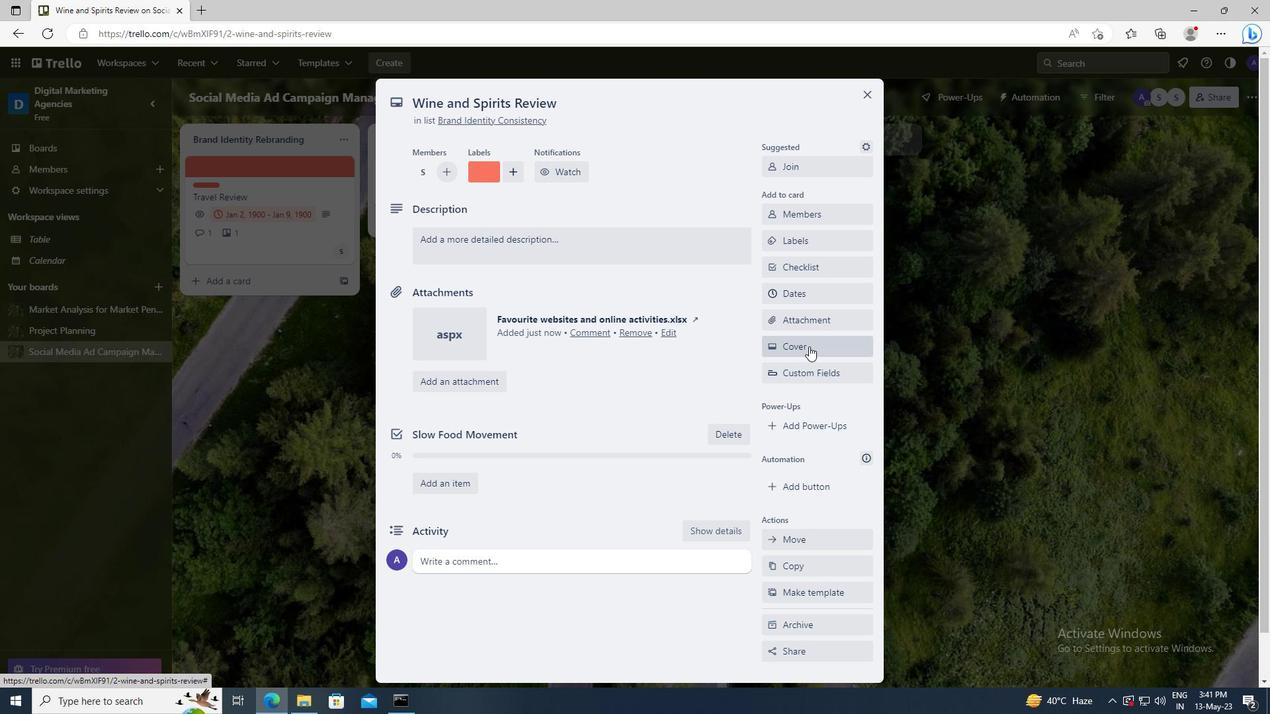 
Action: Mouse moved to (900, 423)
Screenshot: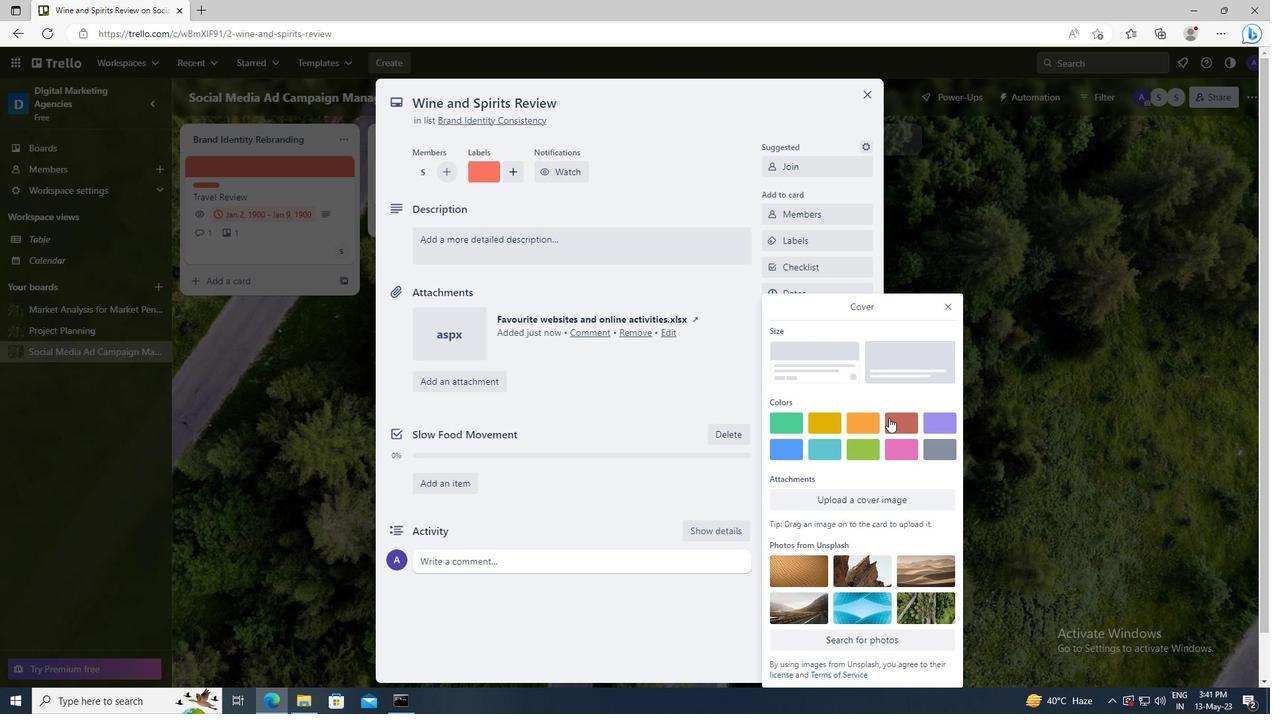 
Action: Mouse pressed left at (900, 423)
Screenshot: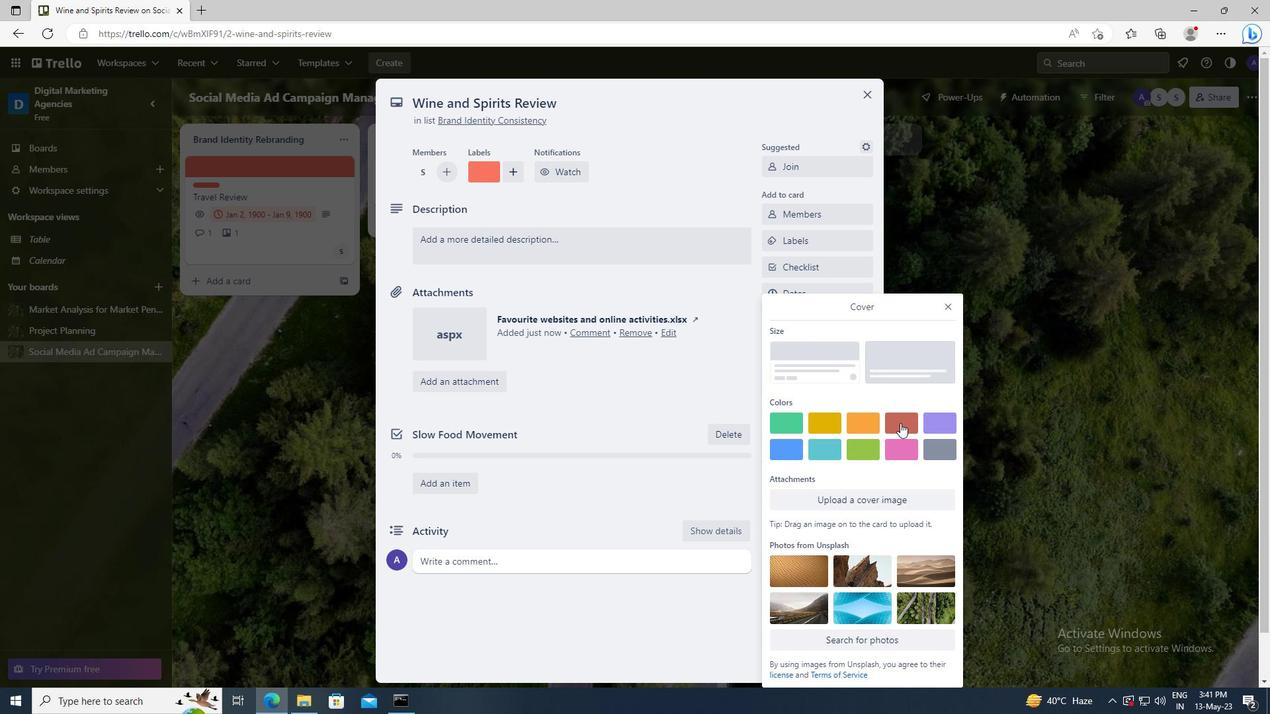 
Action: Mouse moved to (949, 280)
Screenshot: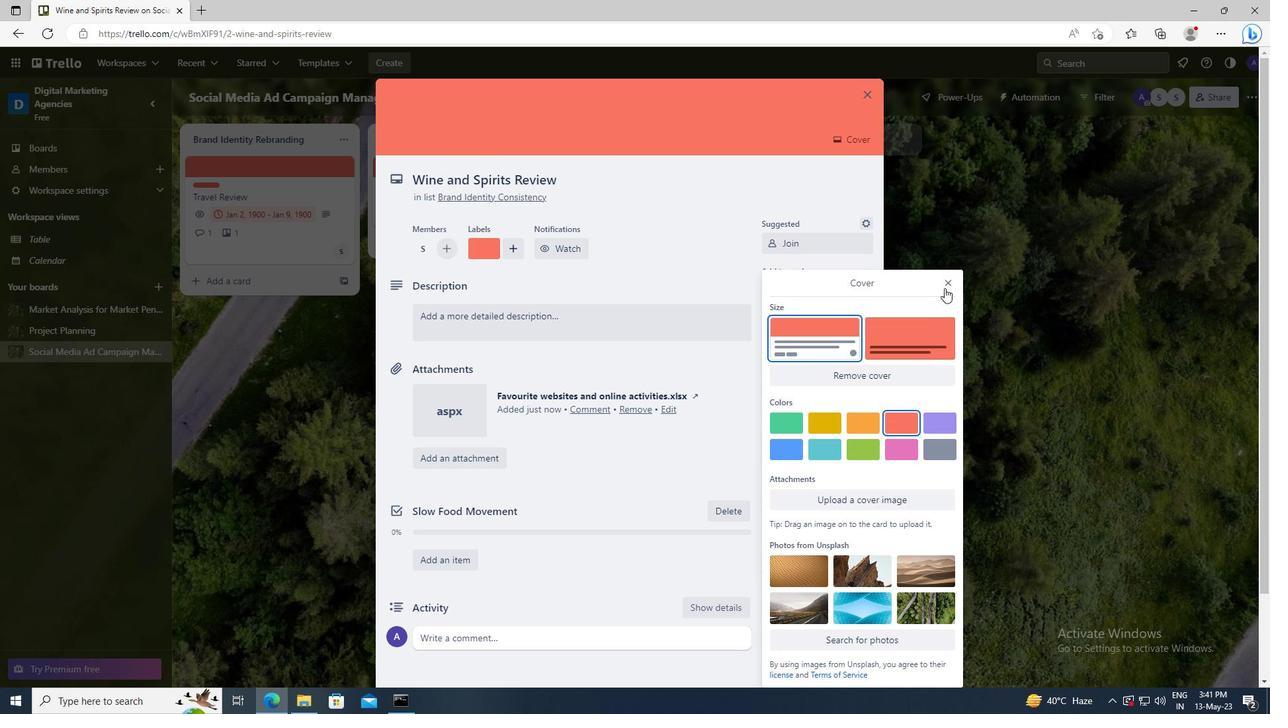 
Action: Mouse pressed left at (949, 280)
Screenshot: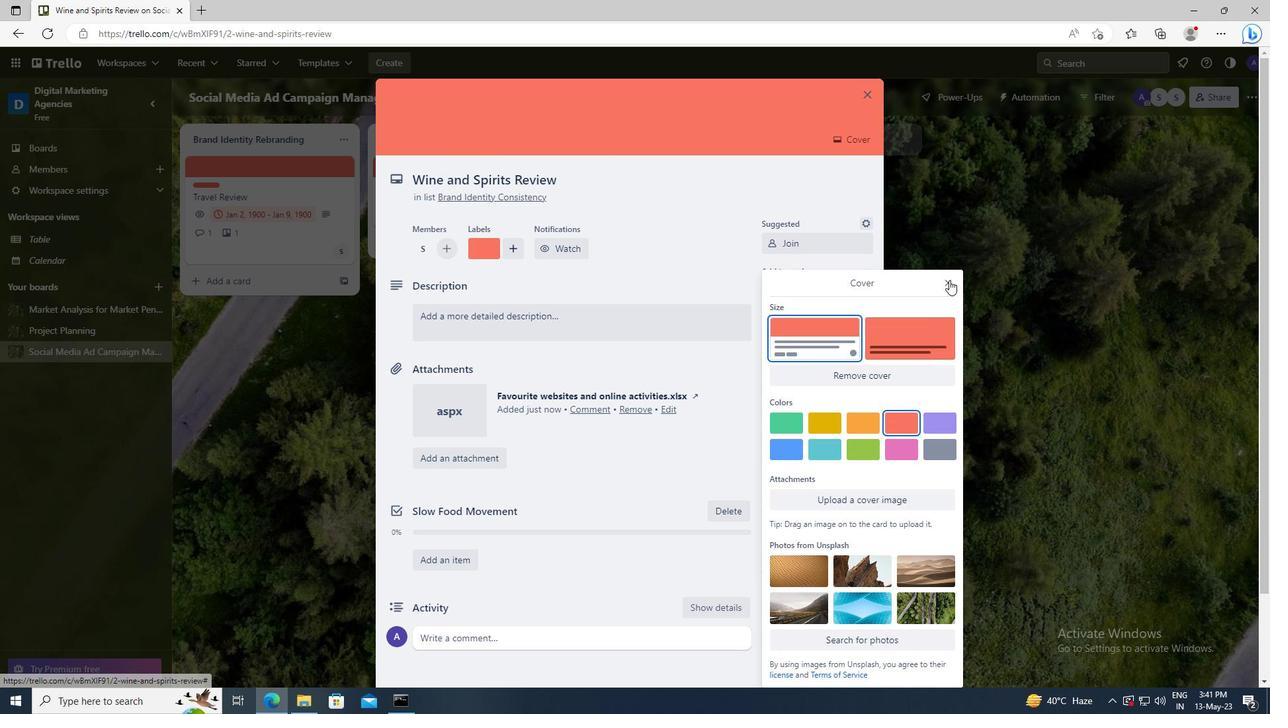 
Action: Mouse moved to (598, 333)
Screenshot: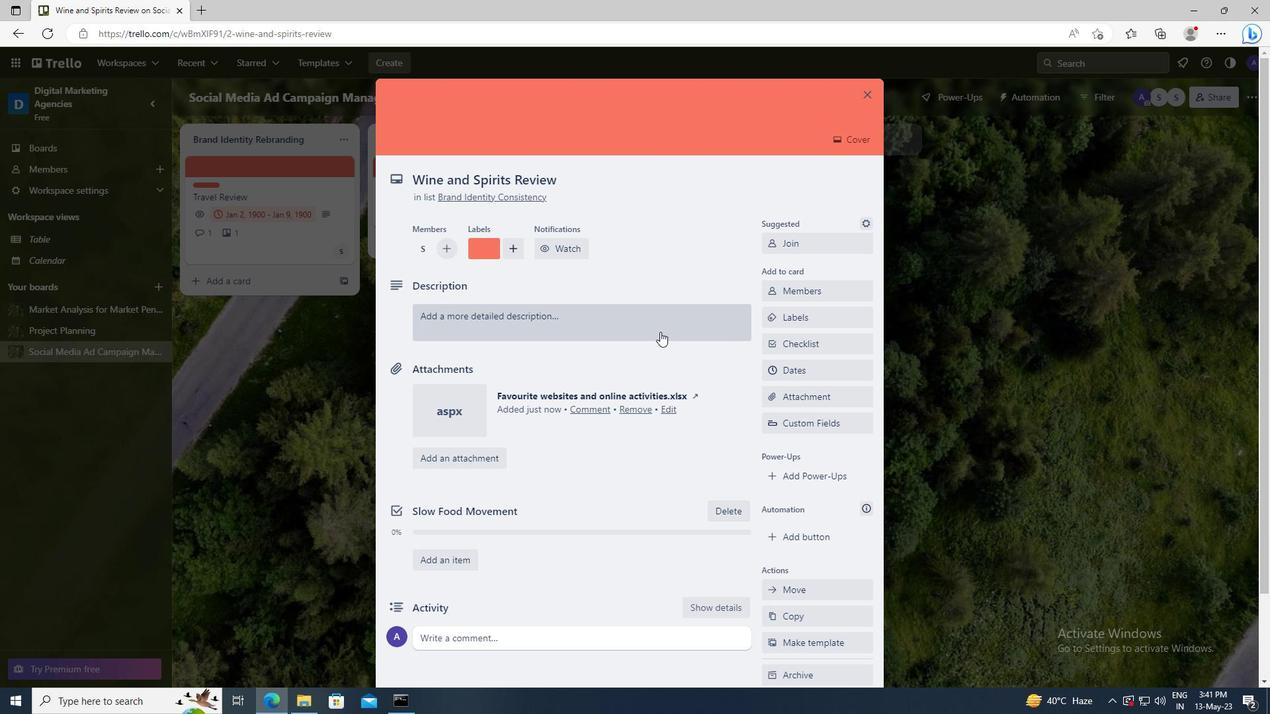 
Action: Mouse pressed left at (598, 333)
Screenshot: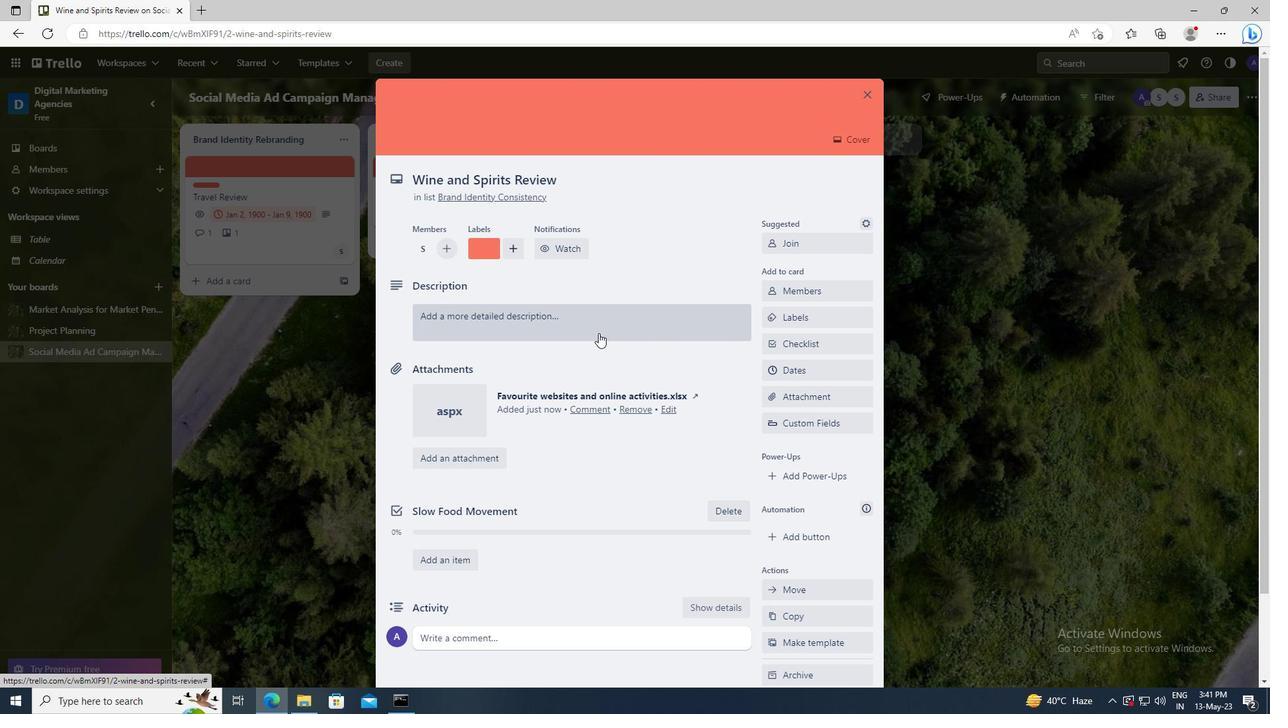 
Action: Key pressed <Key.shift>RESEARCH<Key.space>AND<Key.space>DEVELOP<Key.space>NEW<Key.space>PRODUCT<Key.space>BUNDLING<Key.space>STRATEGY
Screenshot: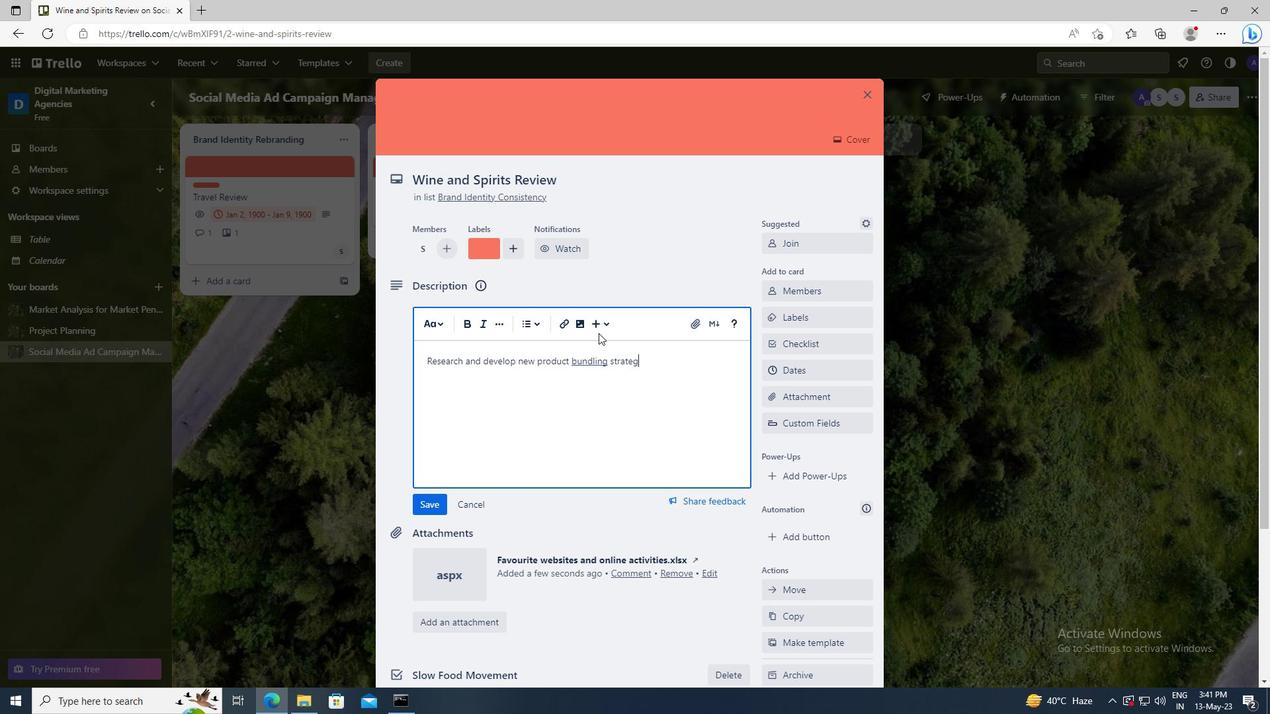 
Action: Mouse scrolled (598, 332) with delta (0, 0)
Screenshot: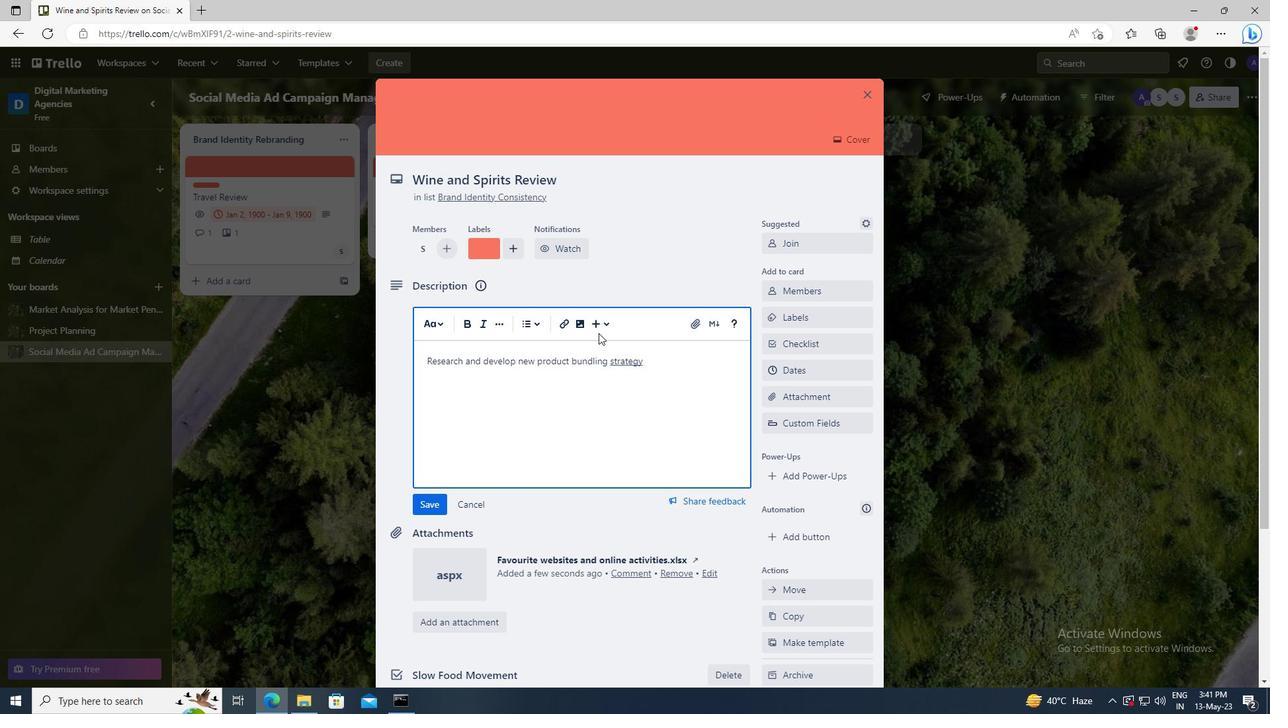 
Action: Mouse scrolled (598, 332) with delta (0, 0)
Screenshot: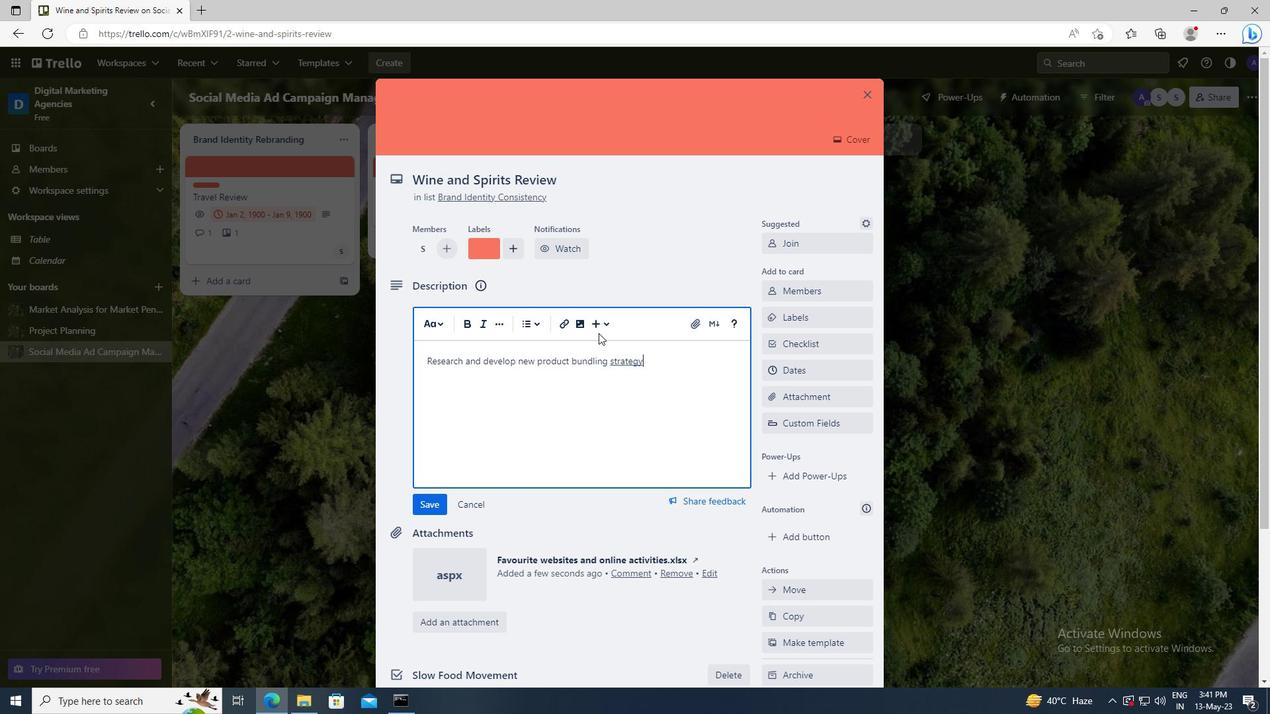 
Action: Mouse moved to (432, 317)
Screenshot: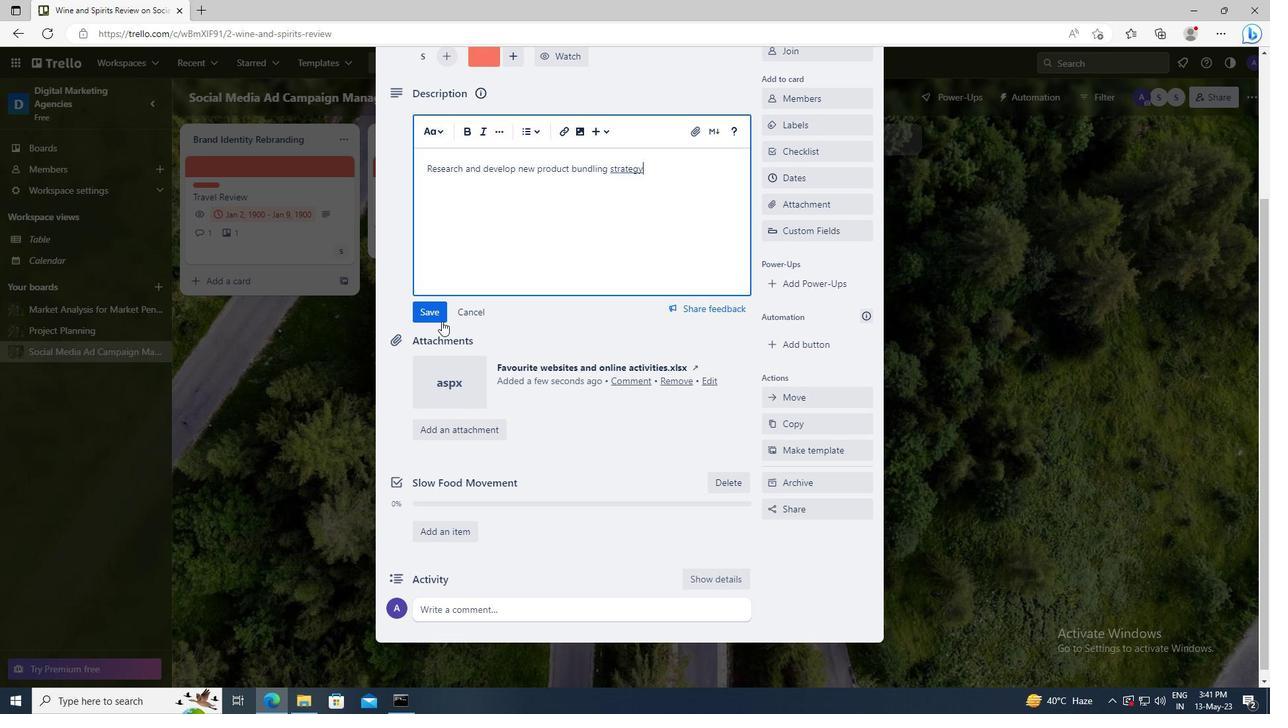 
Action: Mouse pressed left at (432, 317)
Screenshot: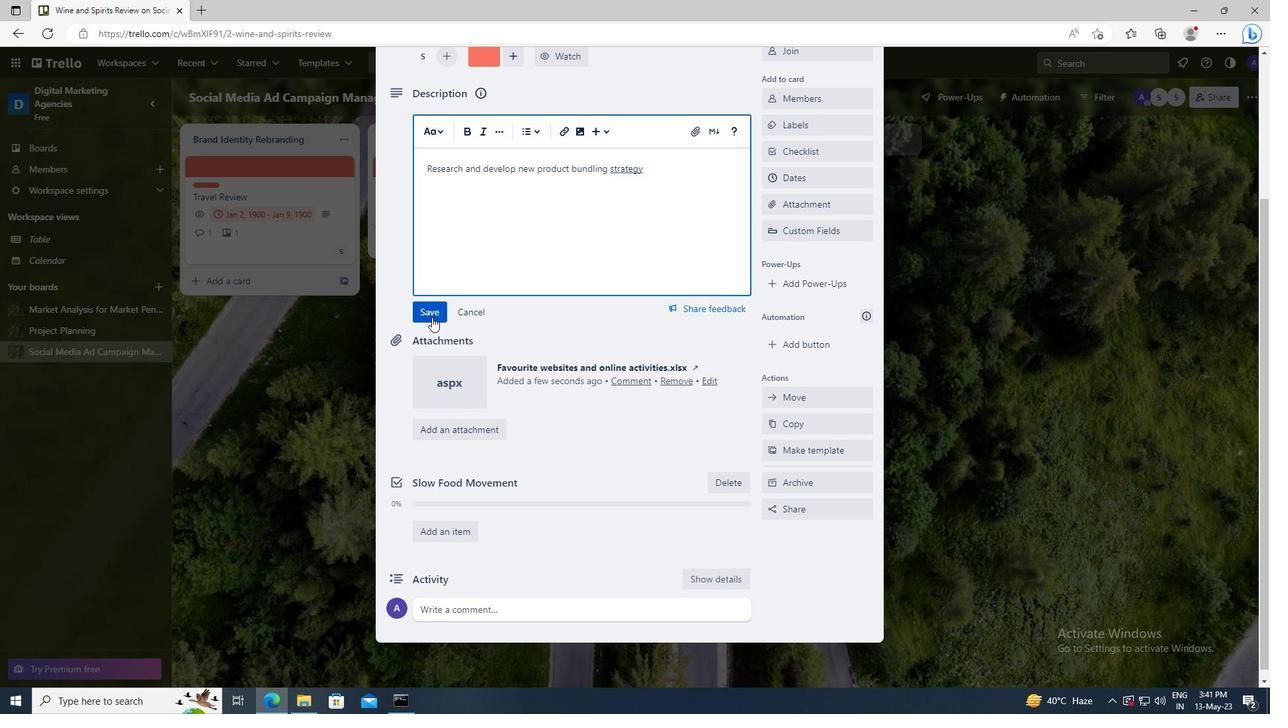 
Action: Mouse moved to (432, 514)
Screenshot: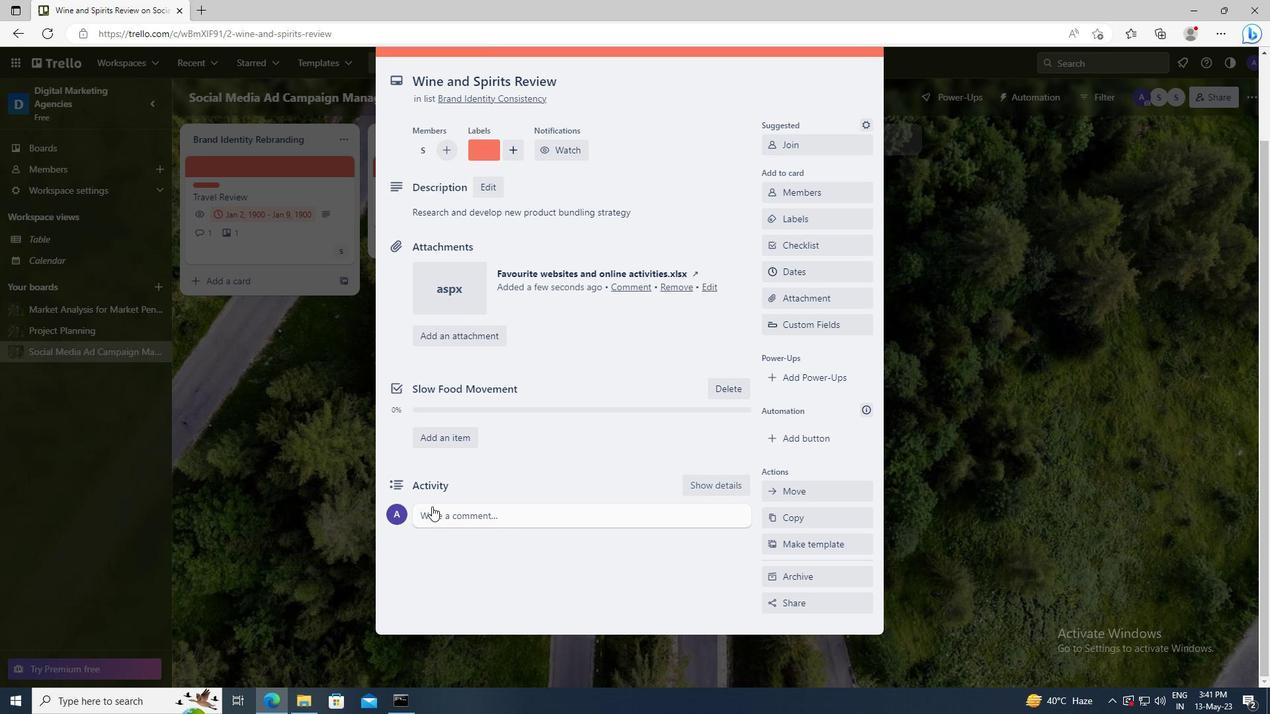 
Action: Mouse pressed left at (432, 514)
Screenshot: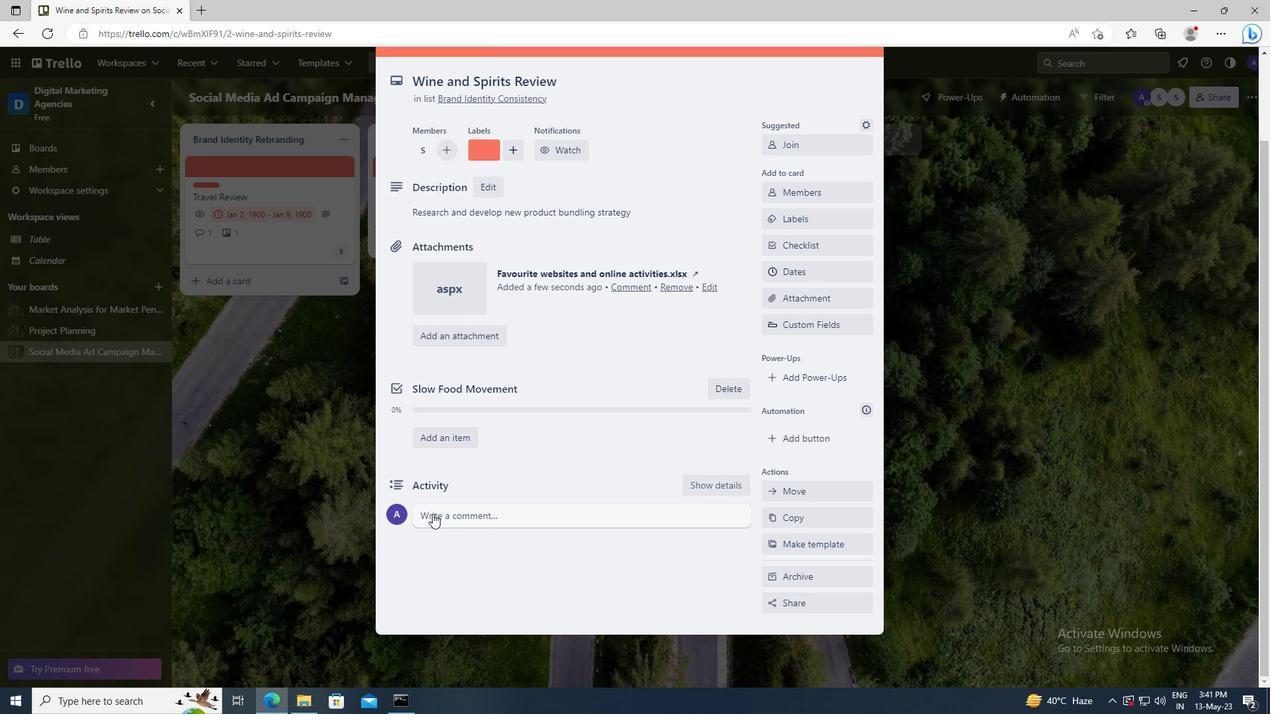 
Action: Key pressed <Key.shift>THIS<Key.space>TASK<Key.space>PRESENTS<Key.space>AN<Key.space>OPPORTUNITY<Key.space>TO<Key.space>DEMONSTRATE<Key.space>OUR<Key.space>PROJECT<Key.space>MANAGEMENT<Key.space>SKILLS,<Key.space>ENSURING<Key.space>THAT<Key.space>WE<Key.space>HAVE<Key.space>A<Key.space>CLEAR<Key.space>PLAN<Key.space>AND<Key.space>PROCESS<Key.space>IN<Key.space>PLACE.
Screenshot: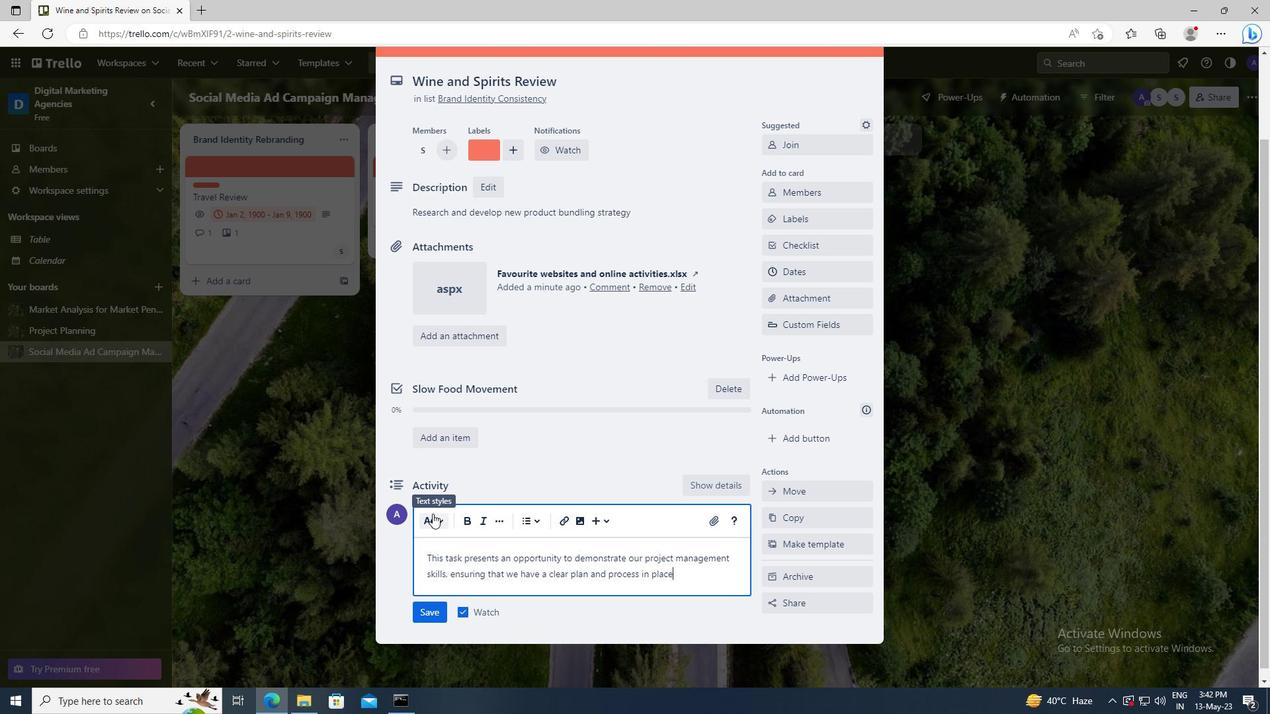 
Action: Mouse moved to (439, 616)
Screenshot: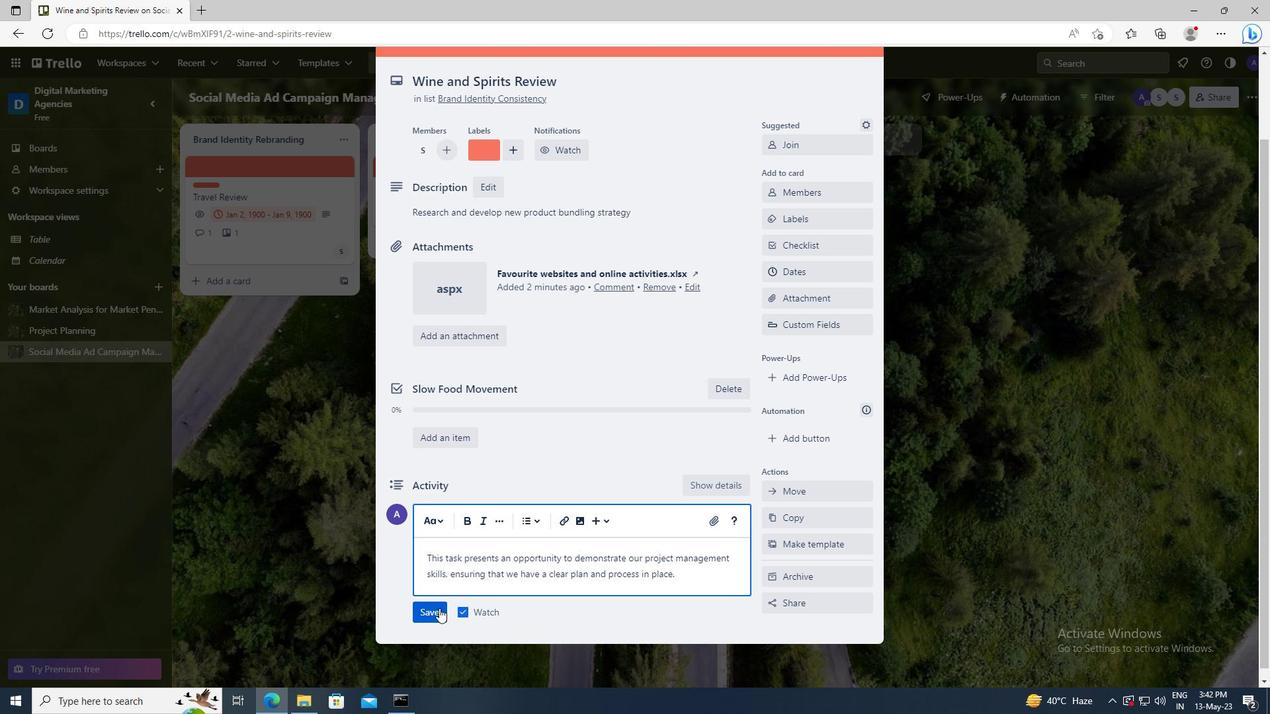 
Action: Mouse pressed left at (439, 616)
Screenshot: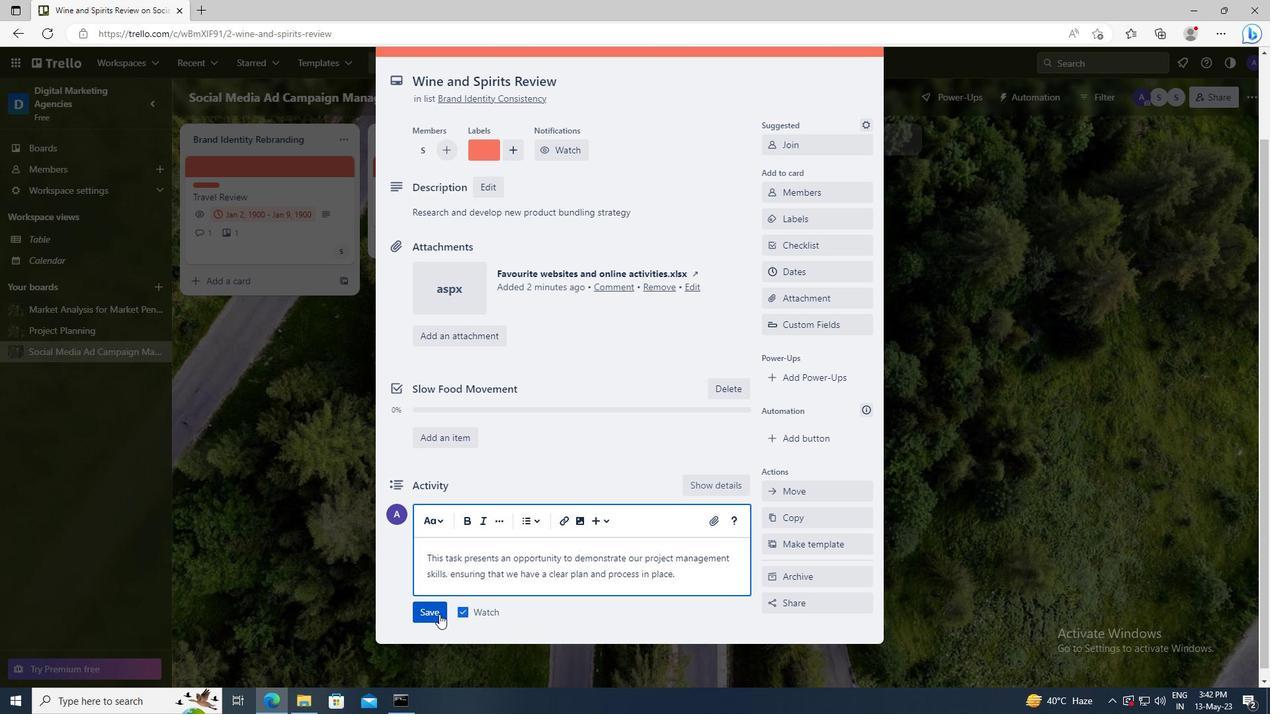 
Action: Mouse moved to (795, 272)
Screenshot: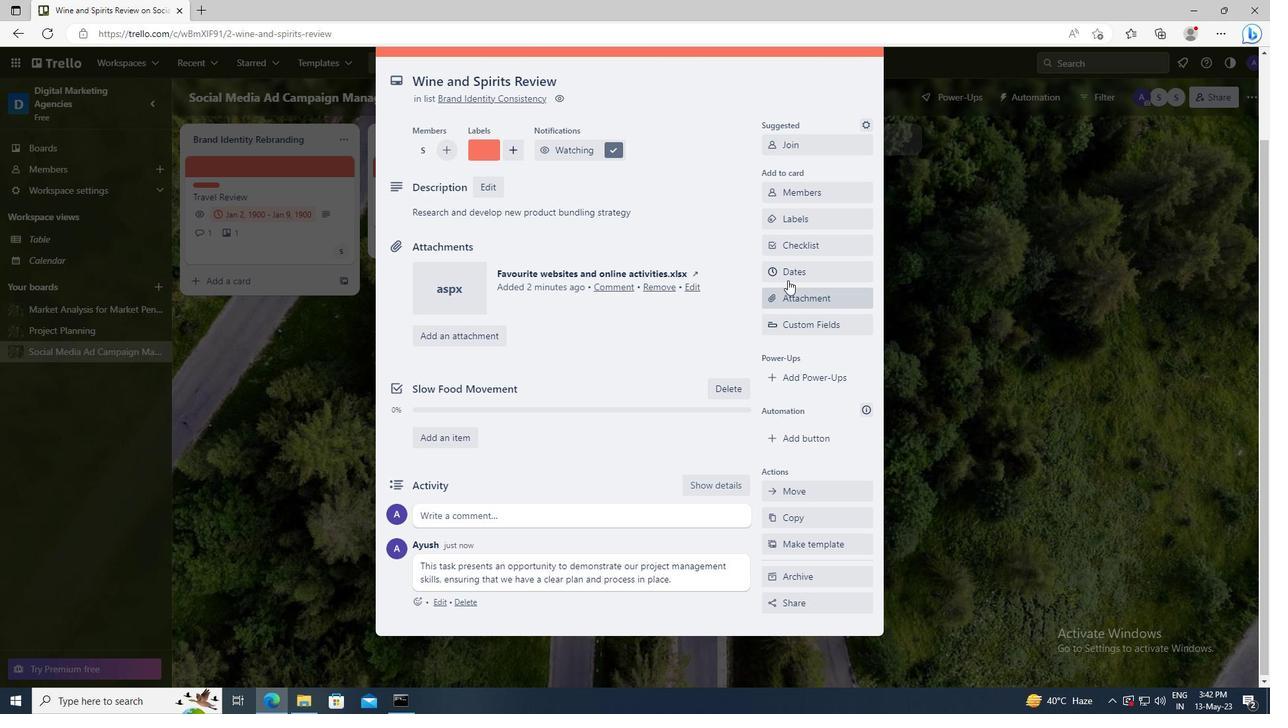 
Action: Mouse pressed left at (795, 272)
Screenshot: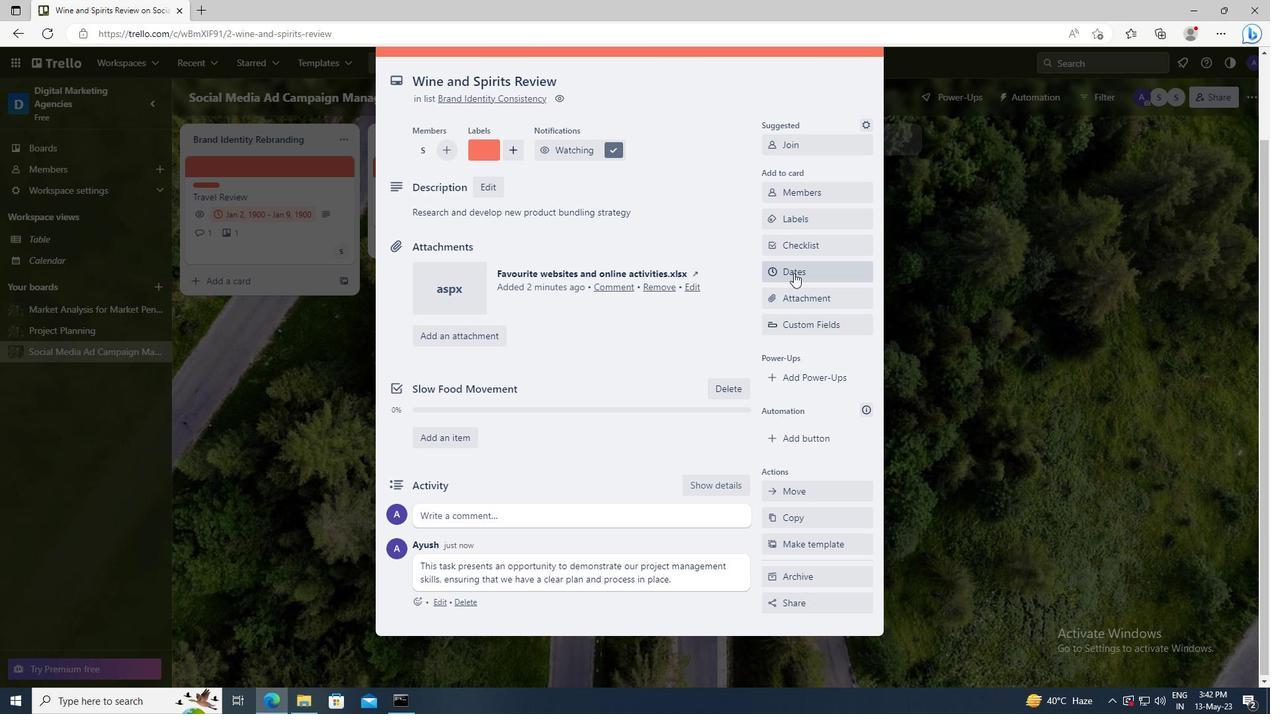 
Action: Mouse moved to (778, 340)
Screenshot: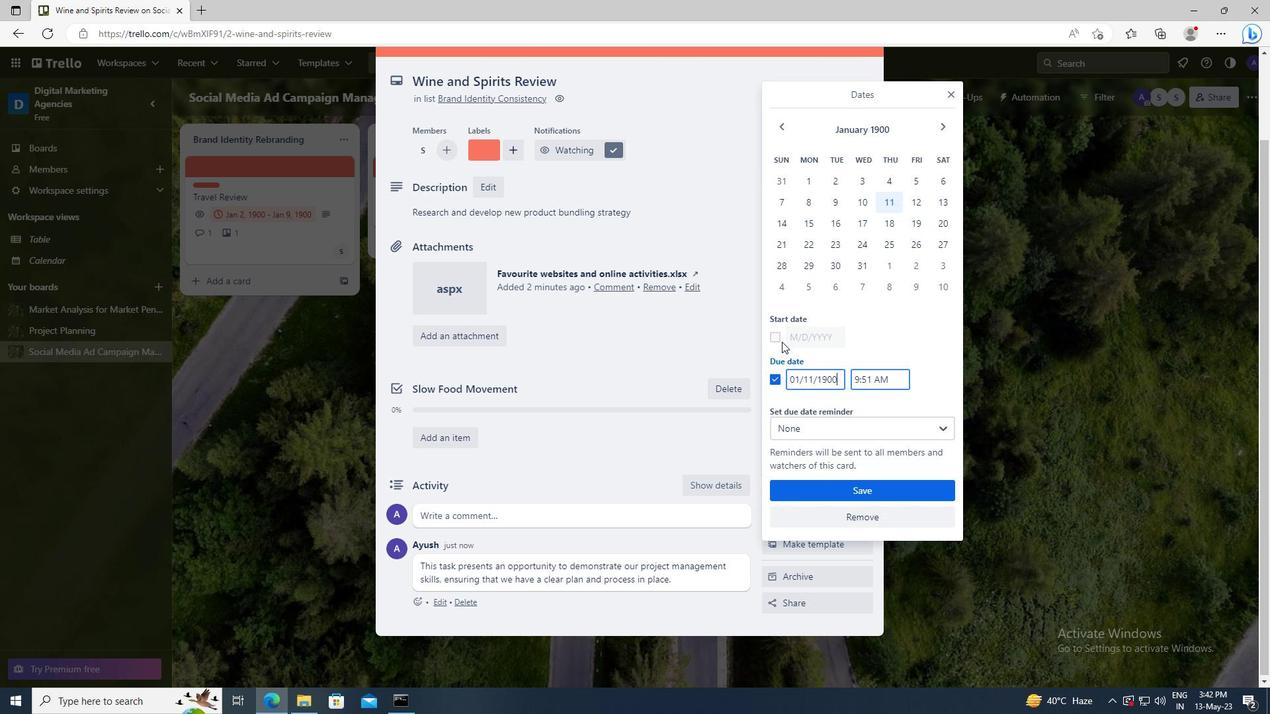 
Action: Mouse pressed left at (778, 340)
Screenshot: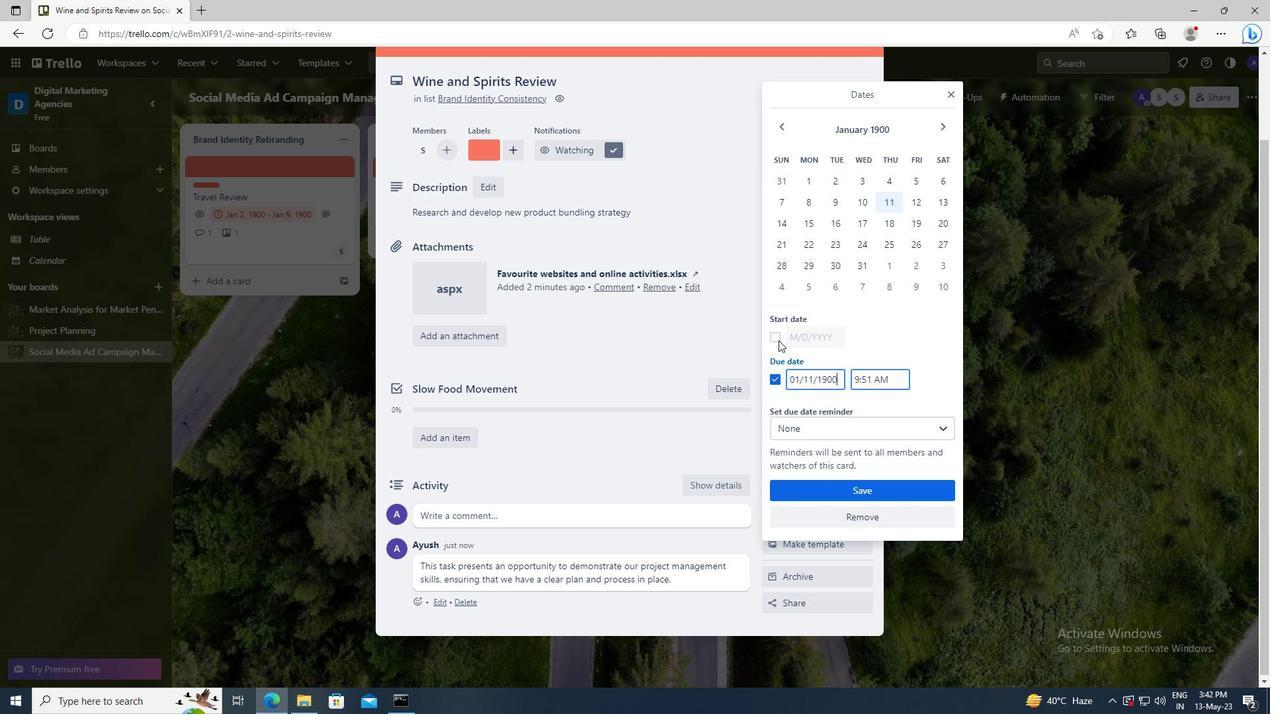 
Action: Mouse moved to (839, 335)
Screenshot: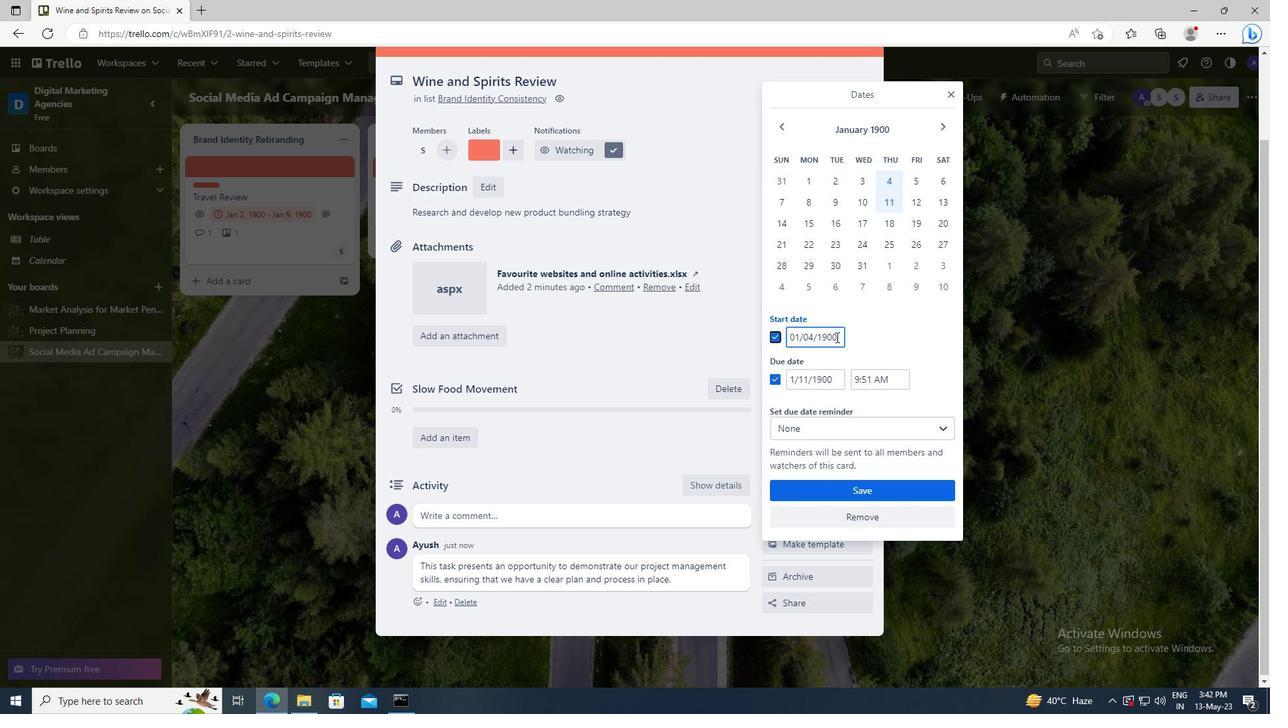 
Action: Mouse pressed left at (839, 335)
Screenshot: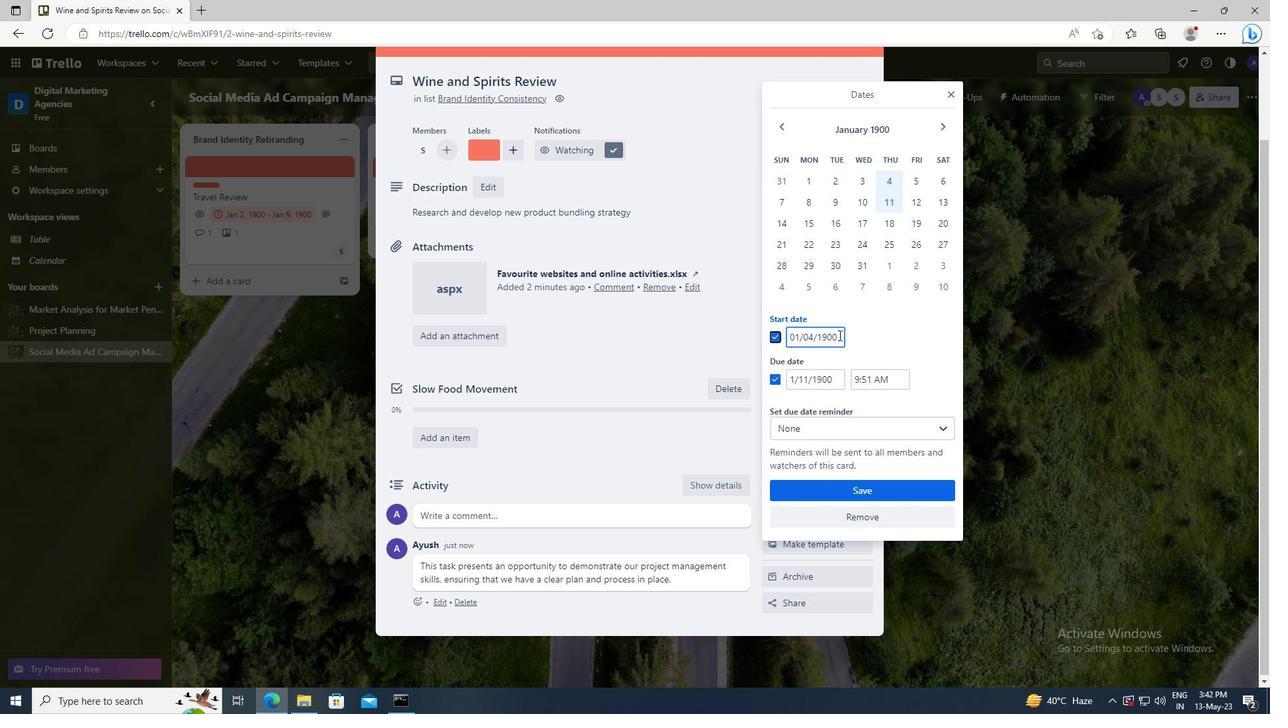 
Action: Key pressed <Key.left><Key.left><Key.left><Key.left><Key.left><Key.backspace>5
Screenshot: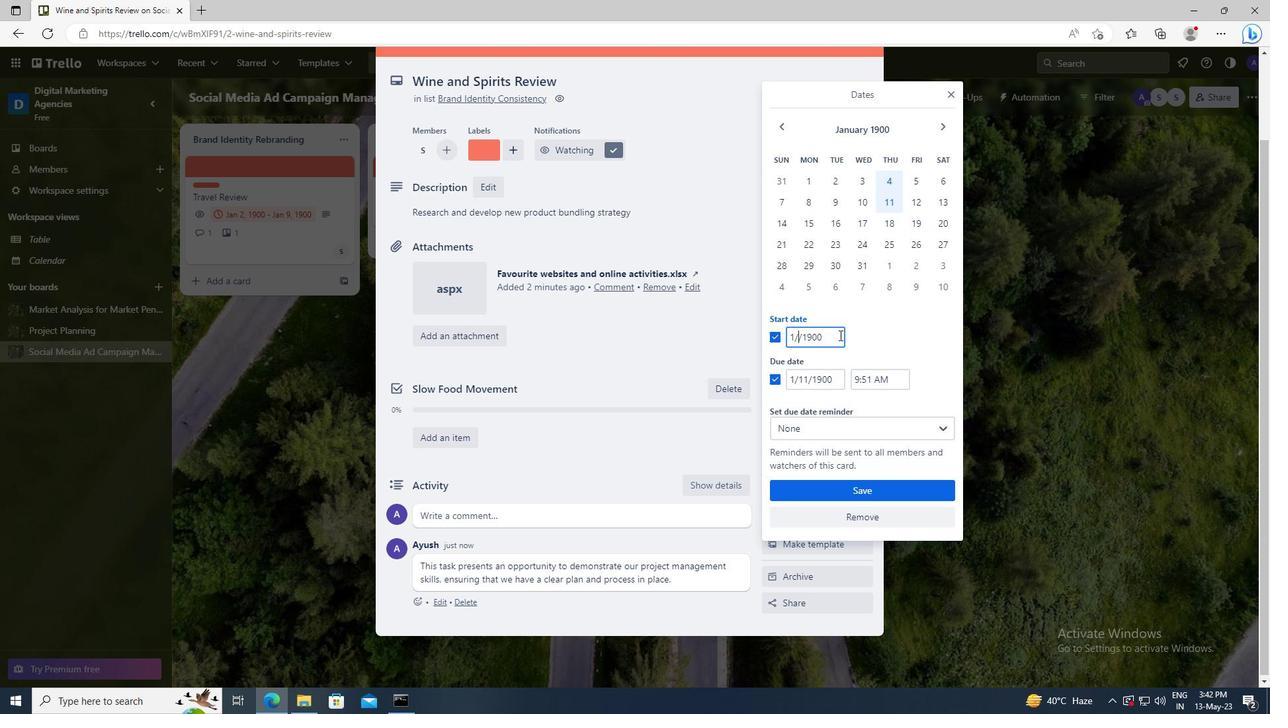 
Action: Mouse moved to (839, 375)
Screenshot: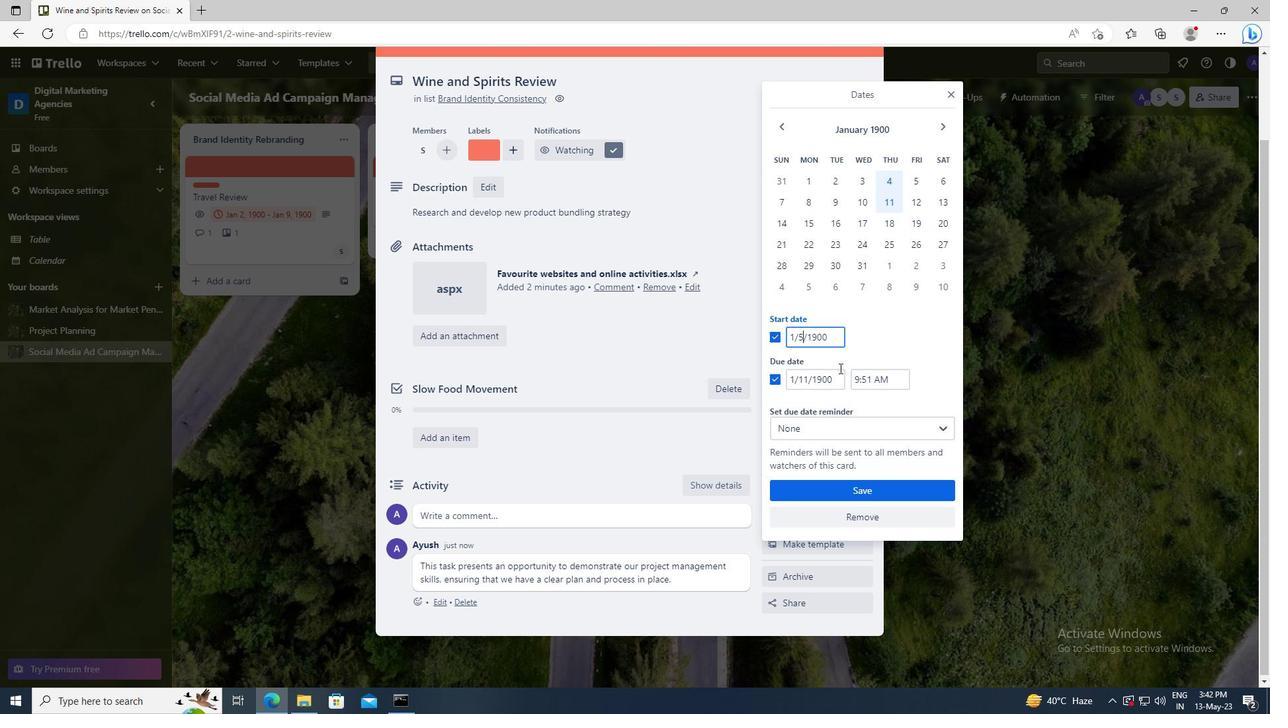 
Action: Mouse pressed left at (839, 375)
Screenshot: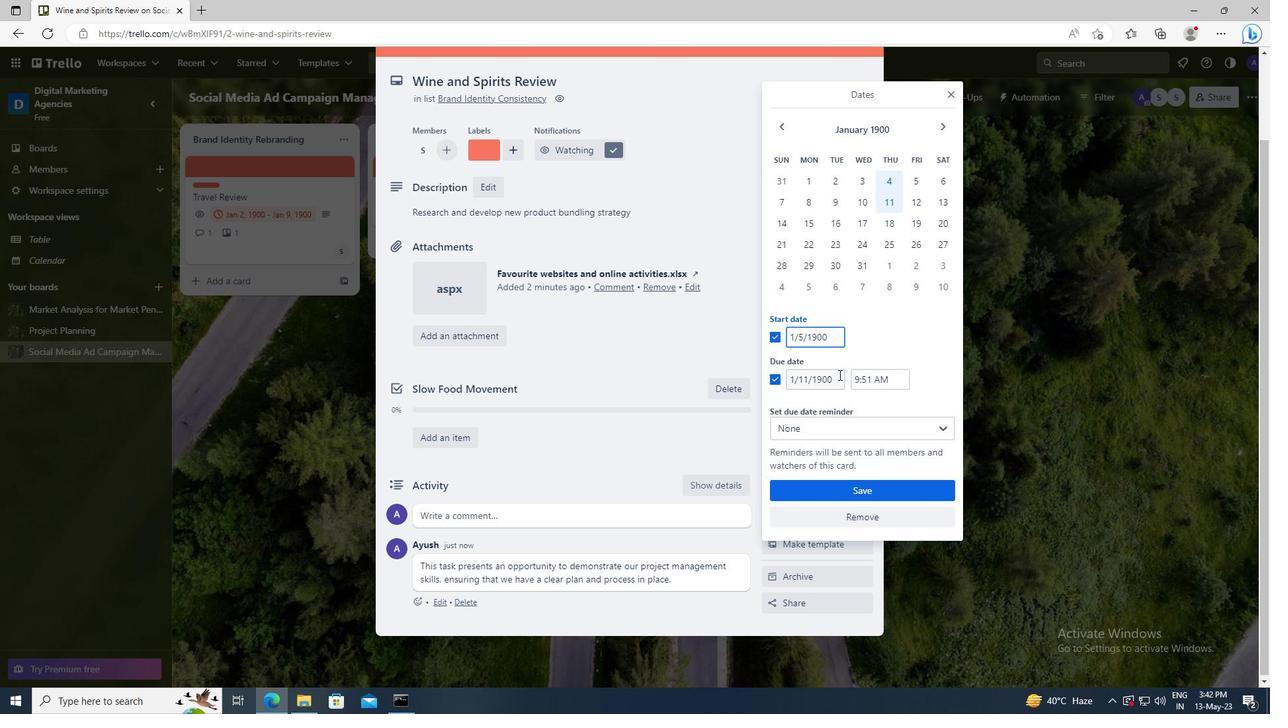 
Action: Key pressed <Key.left><Key.left><Key.left><Key.left><Key.left><Key.backspace><Key.backspace>12
Screenshot: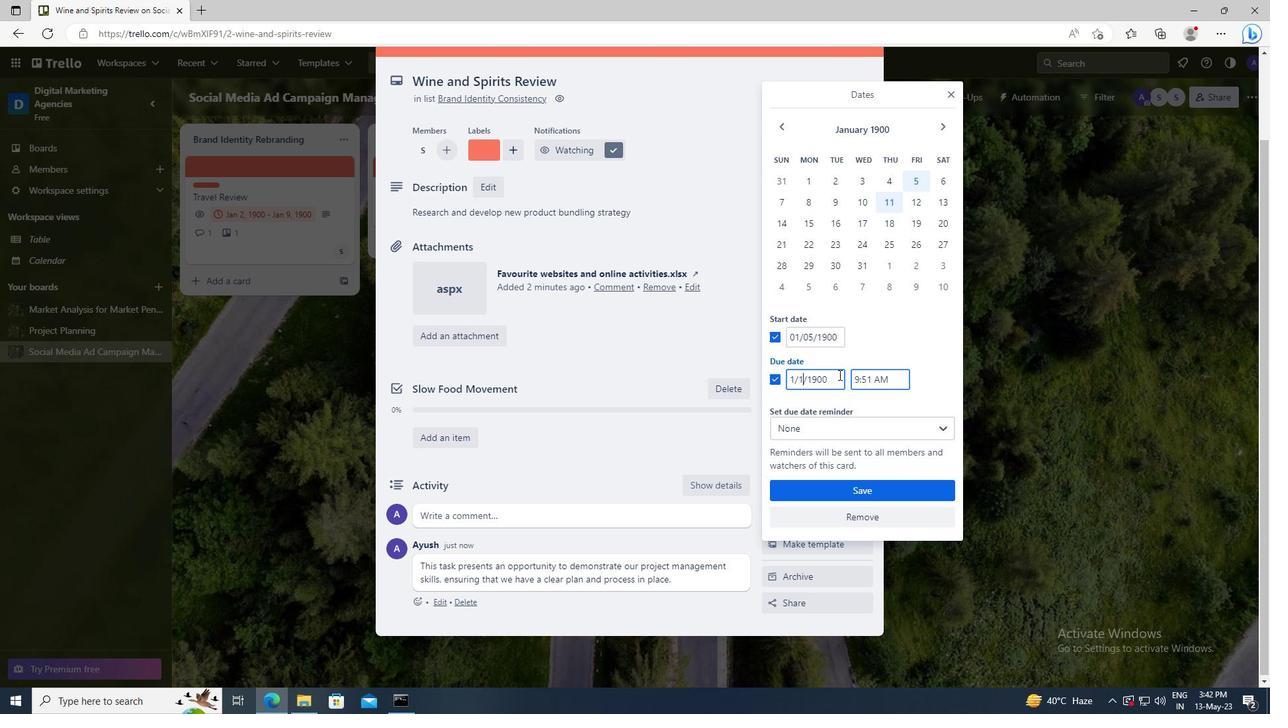 
Action: Mouse moved to (861, 494)
Screenshot: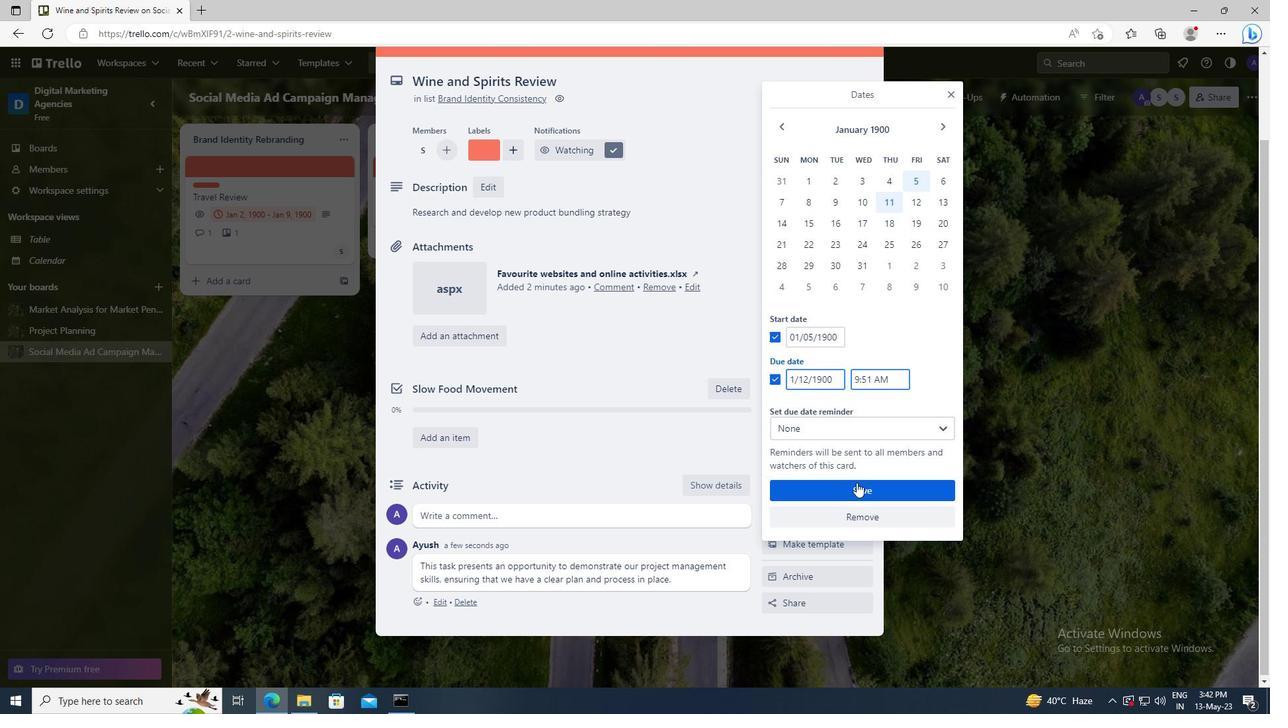 
Action: Mouse pressed left at (861, 494)
Screenshot: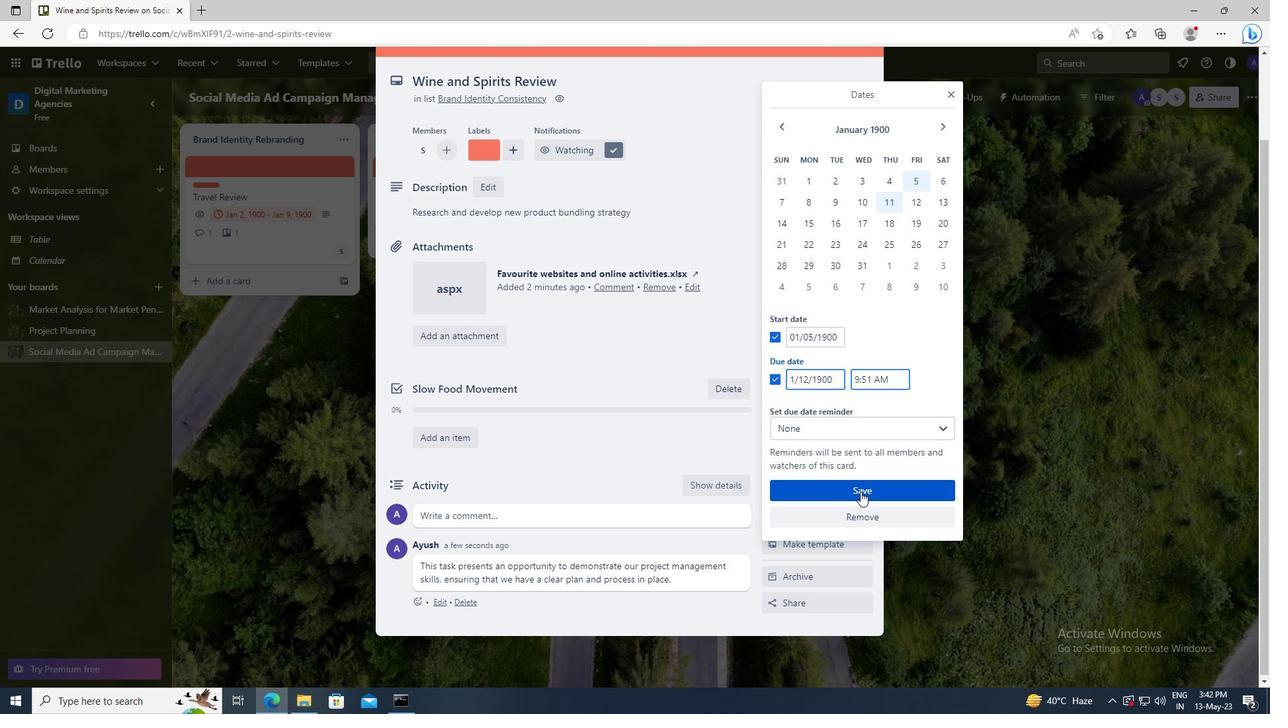 
